 Task: Look for space in Momostenango, Guatemala from 8th August, 2023 to 15th August, 2023 for 9 adults in price range Rs.10000 to Rs.14000. Place can be shared room with 5 bedrooms having 9 beds and 5 bathrooms. Property type can be house, flat, guest house. Amenities needed are: wifi, TV, free parkinig on premises, gym, breakfast. Booking option can be shelf check-in. Required host language is English.
Action: Mouse moved to (422, 87)
Screenshot: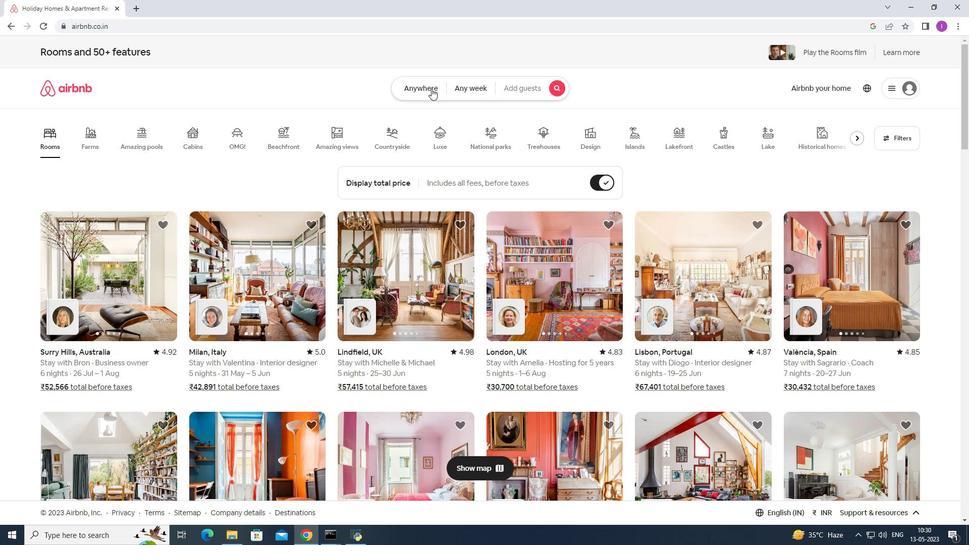 
Action: Mouse pressed left at (422, 87)
Screenshot: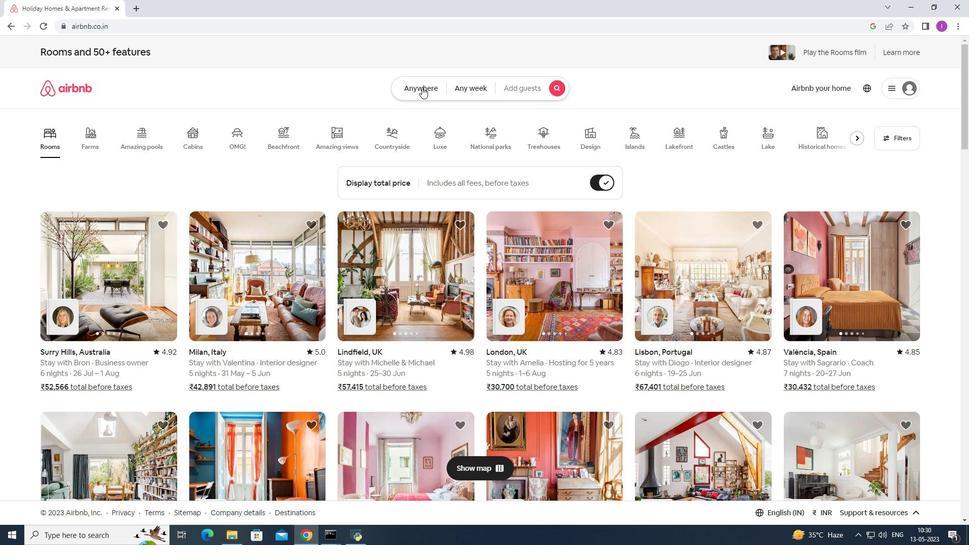 
Action: Mouse moved to (373, 126)
Screenshot: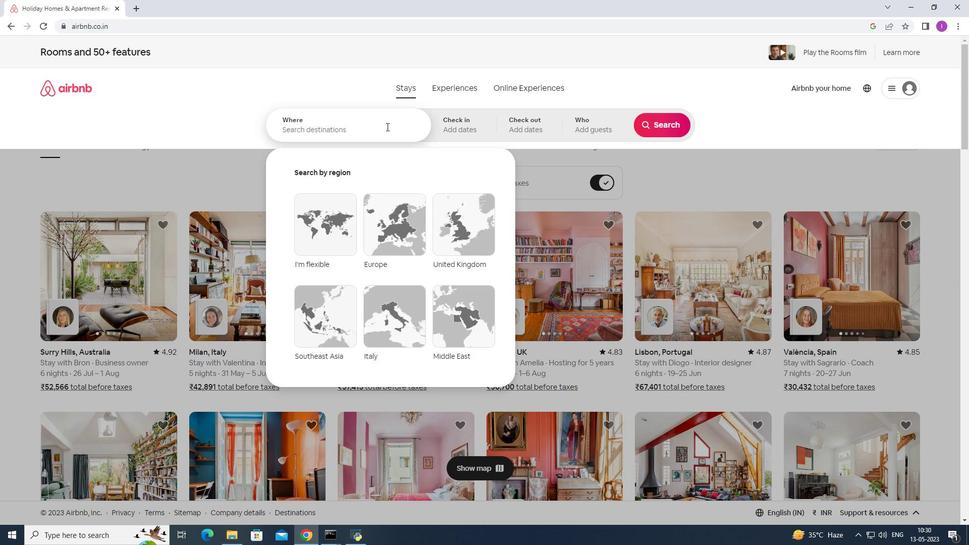 
Action: Mouse pressed left at (373, 126)
Screenshot: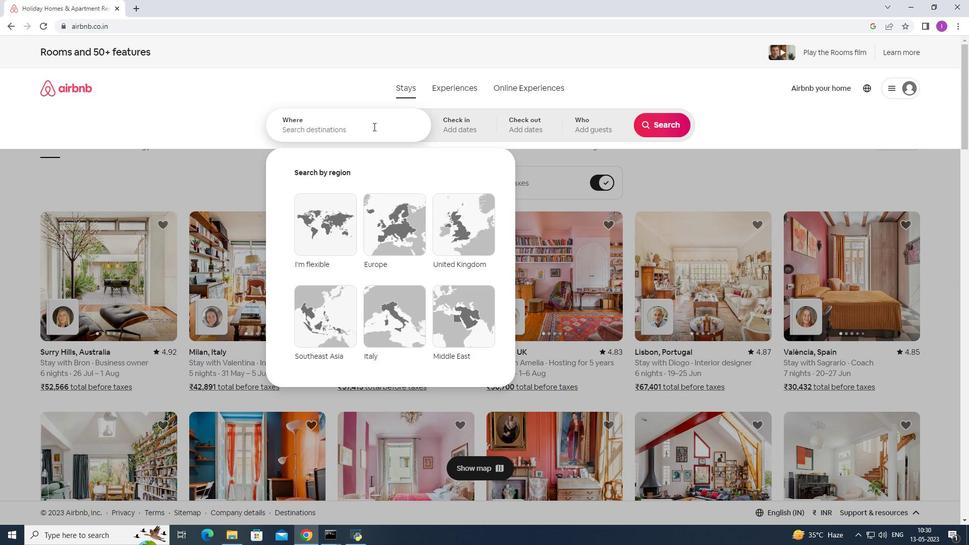 
Action: Key pressed <Key.shift>Momoste
Screenshot: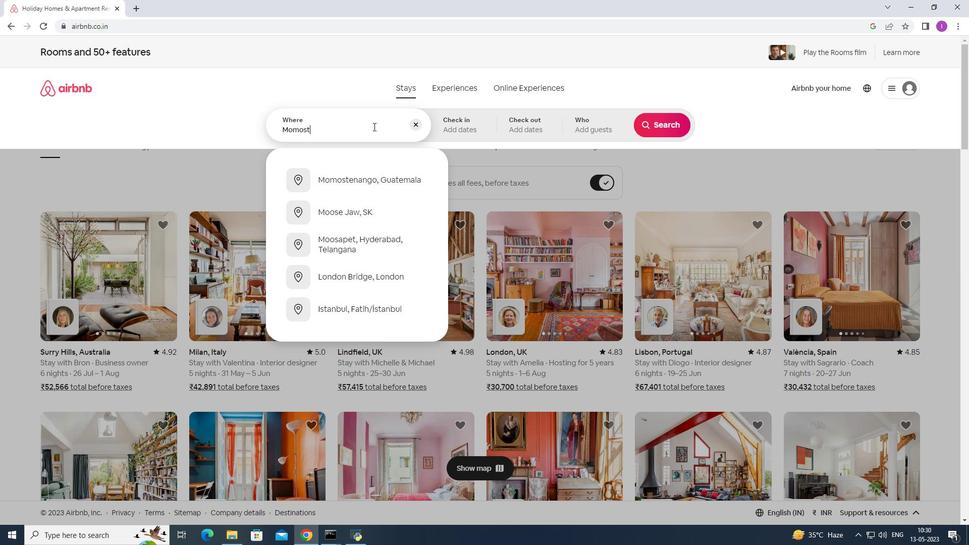 
Action: Mouse moved to (373, 126)
Screenshot: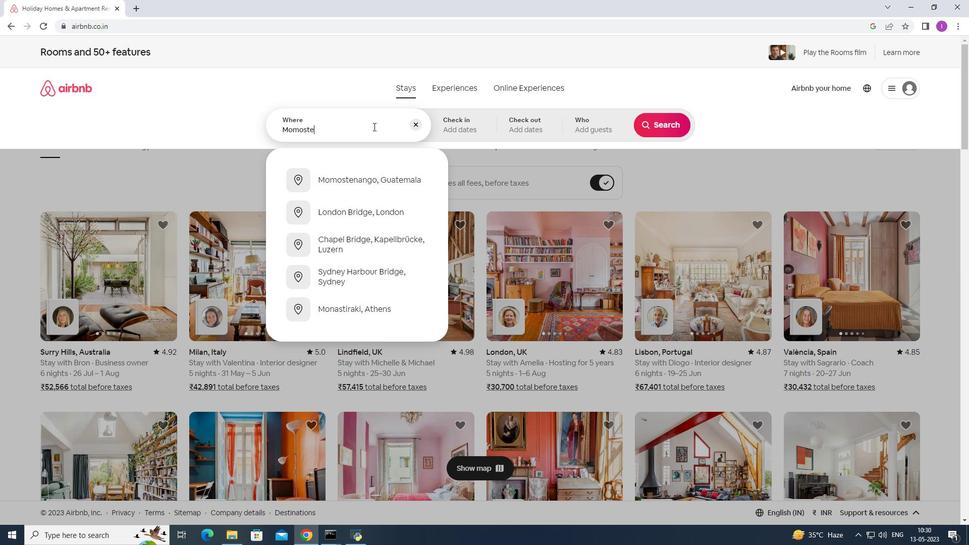 
Action: Key pressed nango
Screenshot: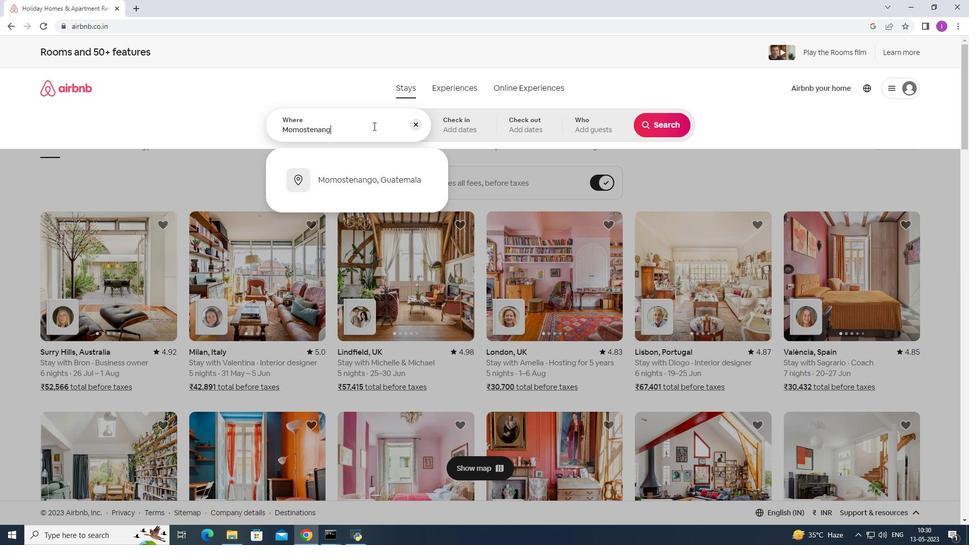 
Action: Mouse moved to (396, 185)
Screenshot: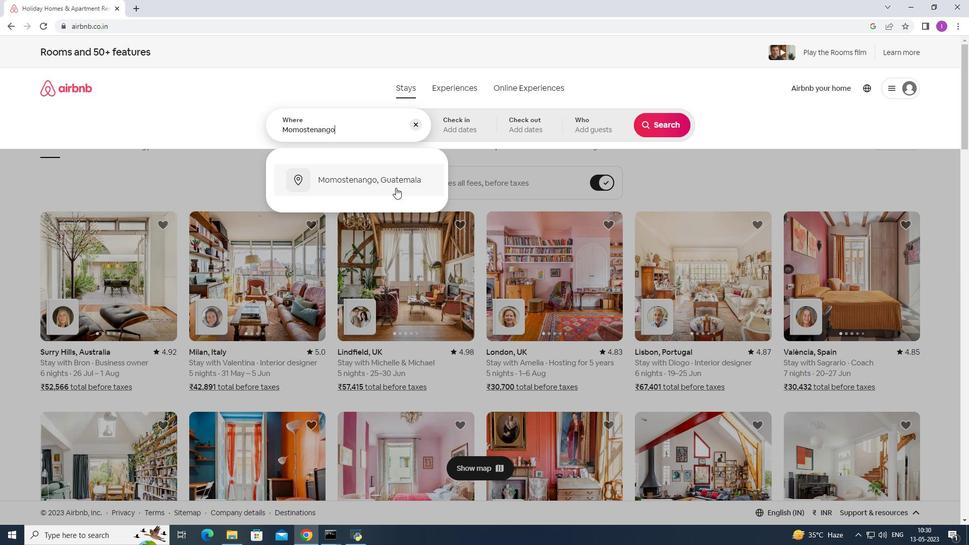 
Action: Mouse pressed left at (396, 185)
Screenshot: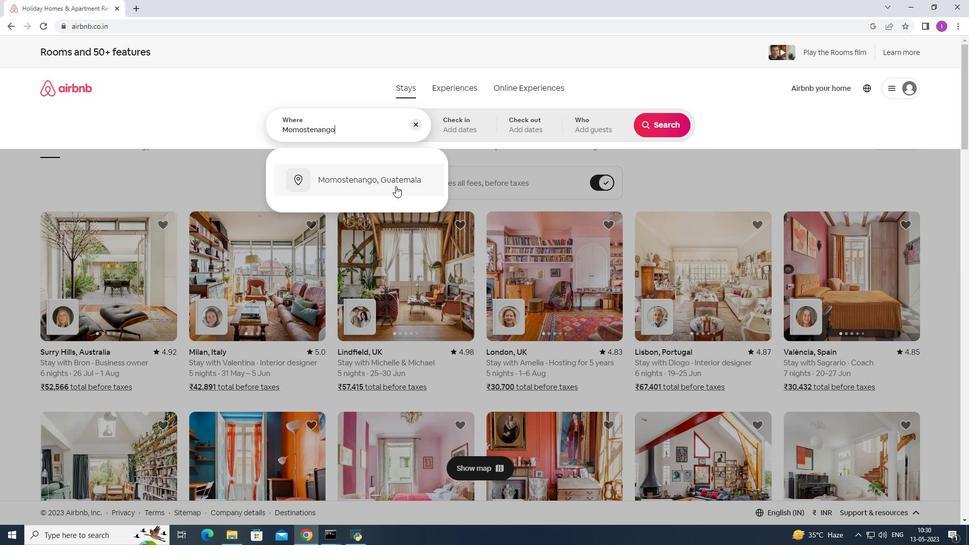 
Action: Mouse moved to (655, 207)
Screenshot: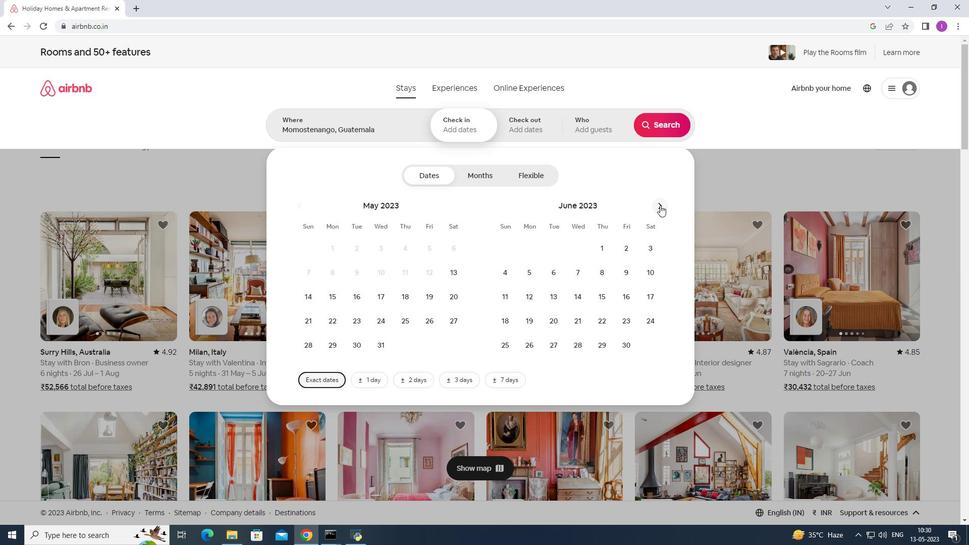 
Action: Mouse pressed left at (655, 207)
Screenshot: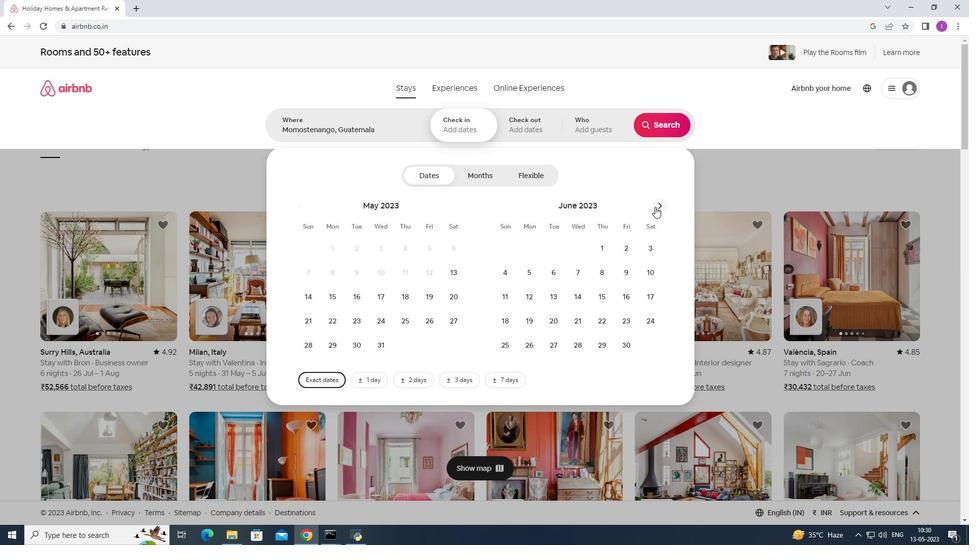 
Action: Mouse pressed left at (655, 207)
Screenshot: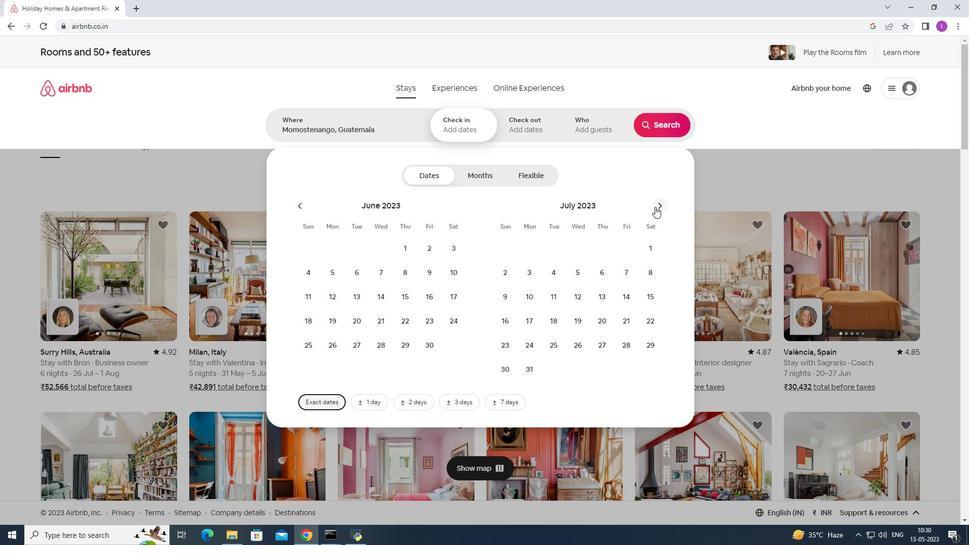 
Action: Mouse moved to (559, 273)
Screenshot: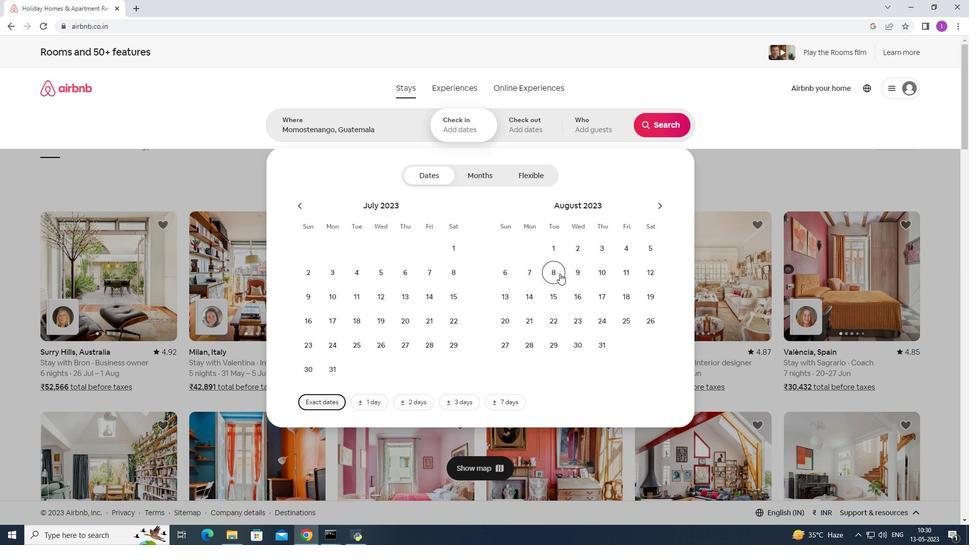 
Action: Mouse pressed left at (559, 273)
Screenshot: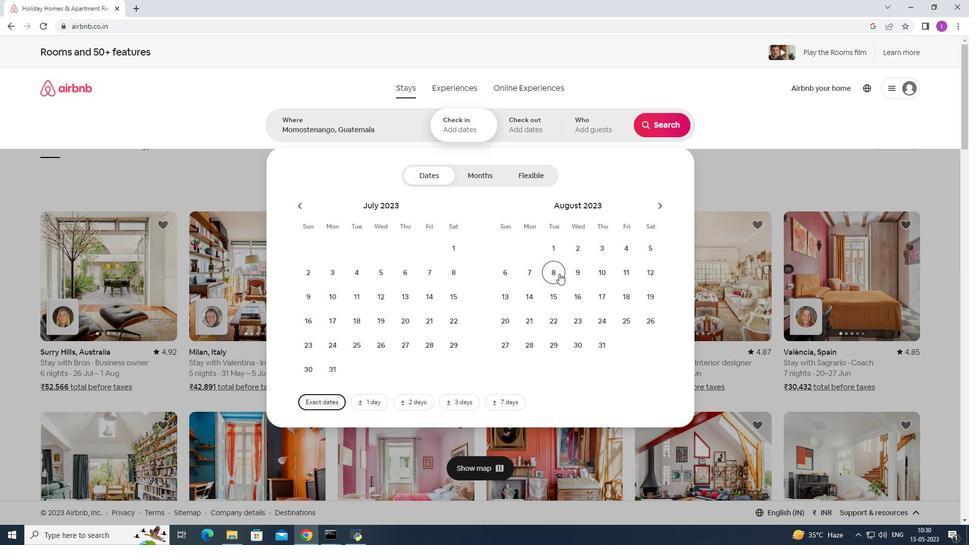 
Action: Mouse moved to (550, 301)
Screenshot: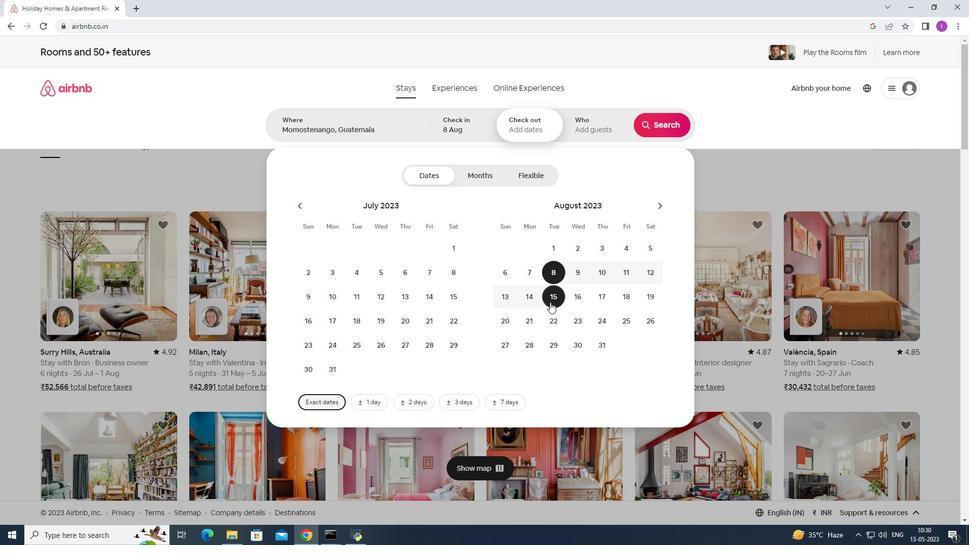 
Action: Mouse pressed left at (550, 301)
Screenshot: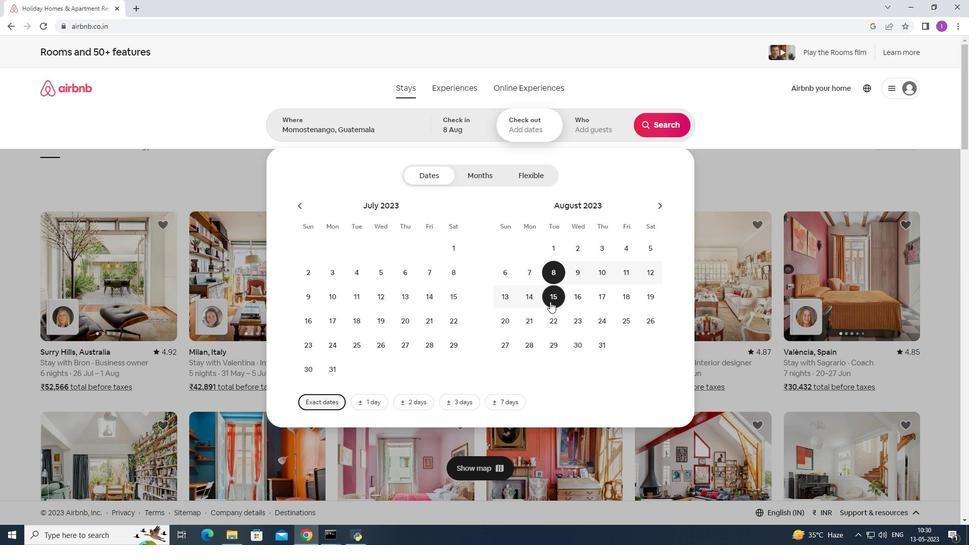 
Action: Mouse moved to (591, 112)
Screenshot: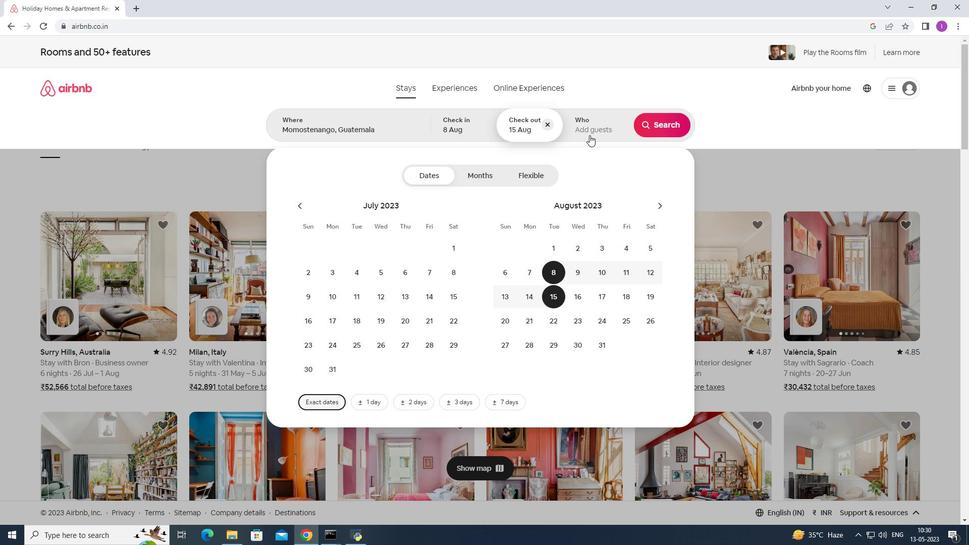 
Action: Mouse pressed left at (591, 112)
Screenshot: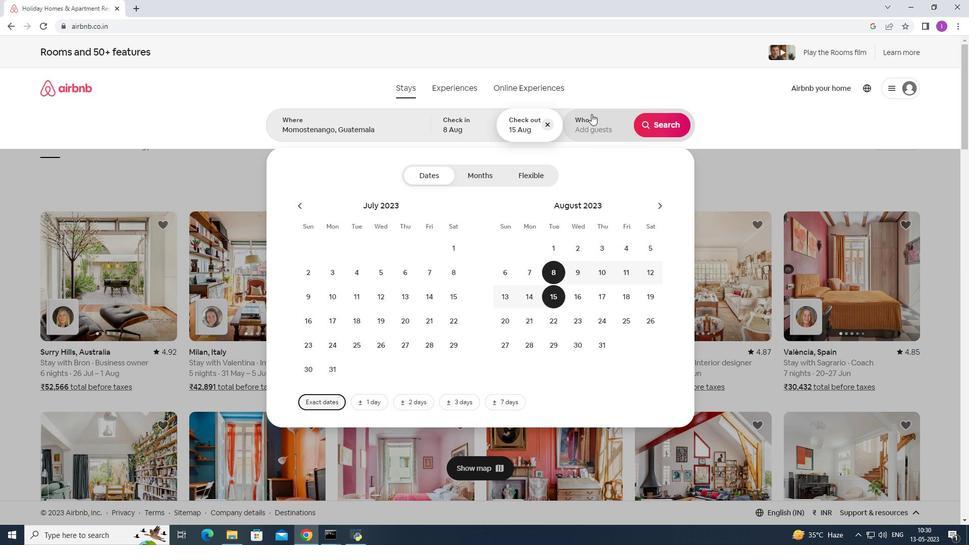 
Action: Mouse moved to (669, 180)
Screenshot: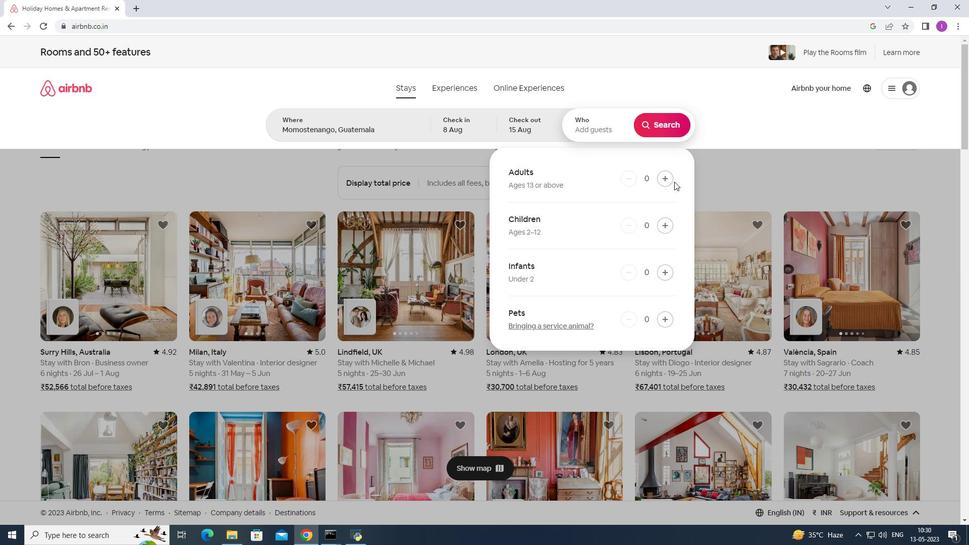 
Action: Mouse pressed left at (669, 180)
Screenshot: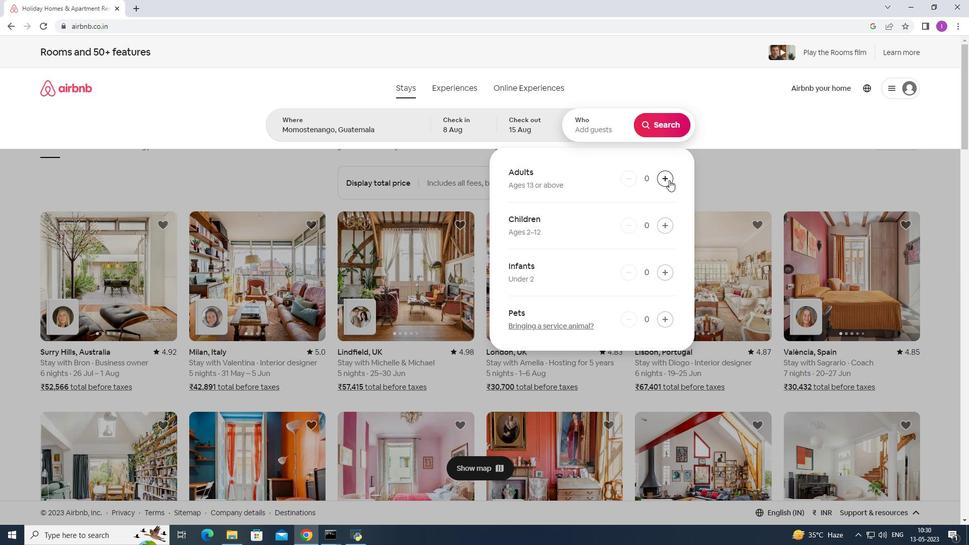 
Action: Mouse pressed left at (669, 180)
Screenshot: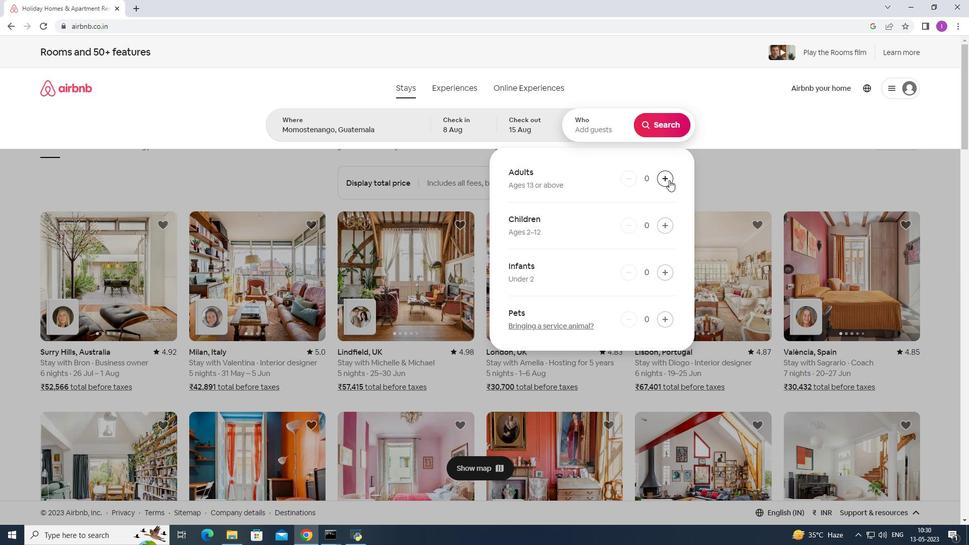 
Action: Mouse pressed left at (669, 180)
Screenshot: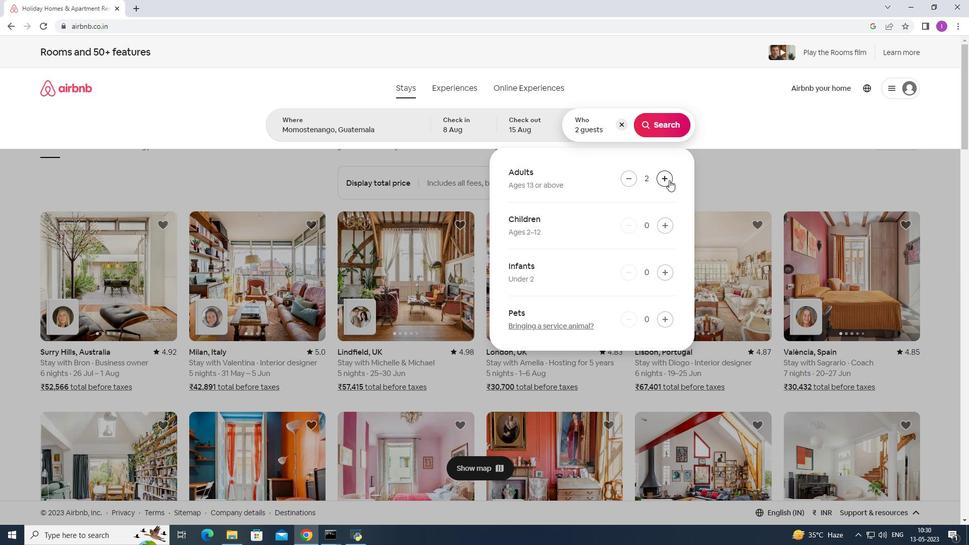 
Action: Mouse pressed left at (669, 180)
Screenshot: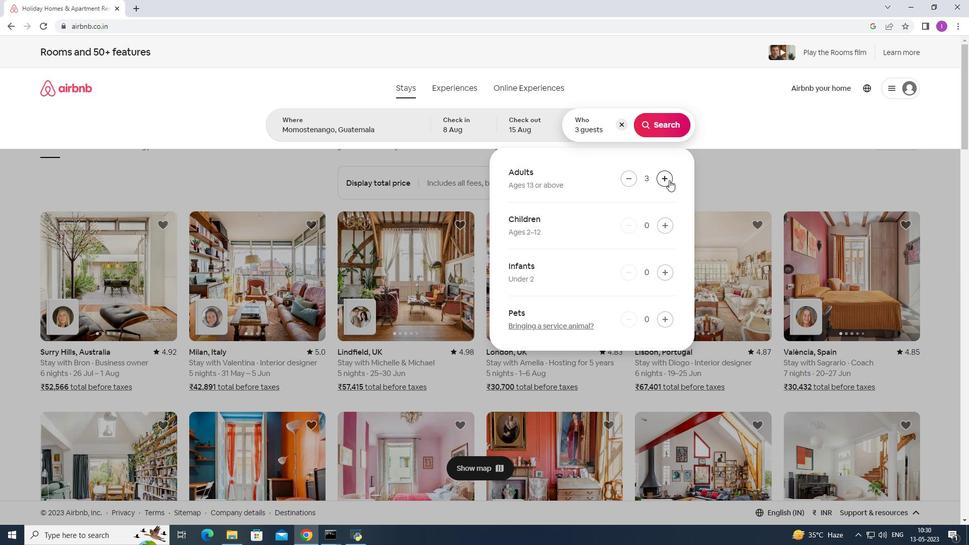 
Action: Mouse pressed left at (669, 180)
Screenshot: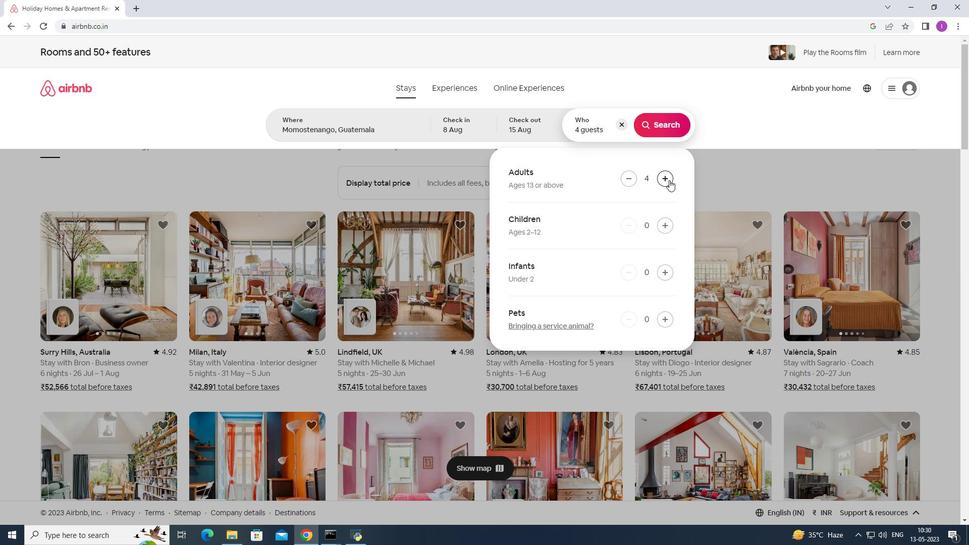 
Action: Mouse pressed left at (669, 180)
Screenshot: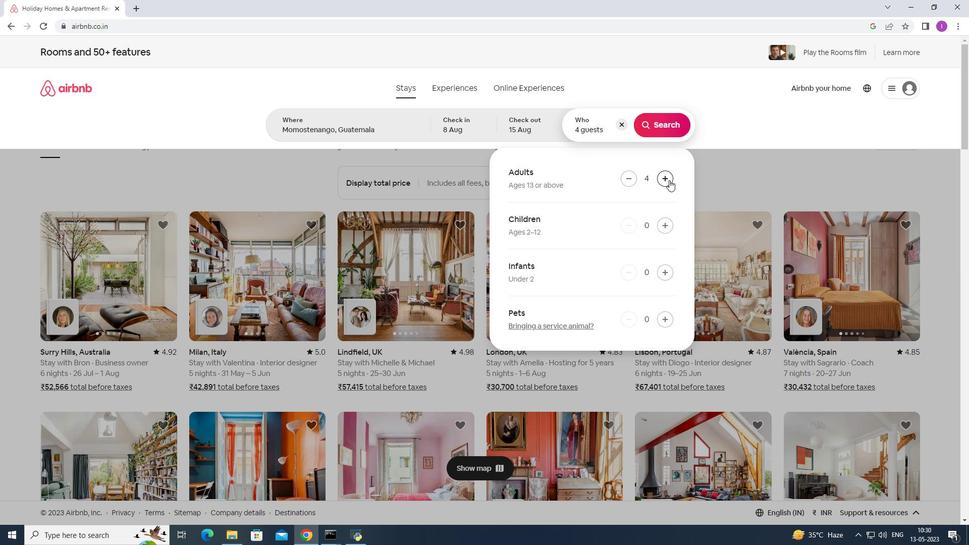 
Action: Mouse pressed left at (669, 180)
Screenshot: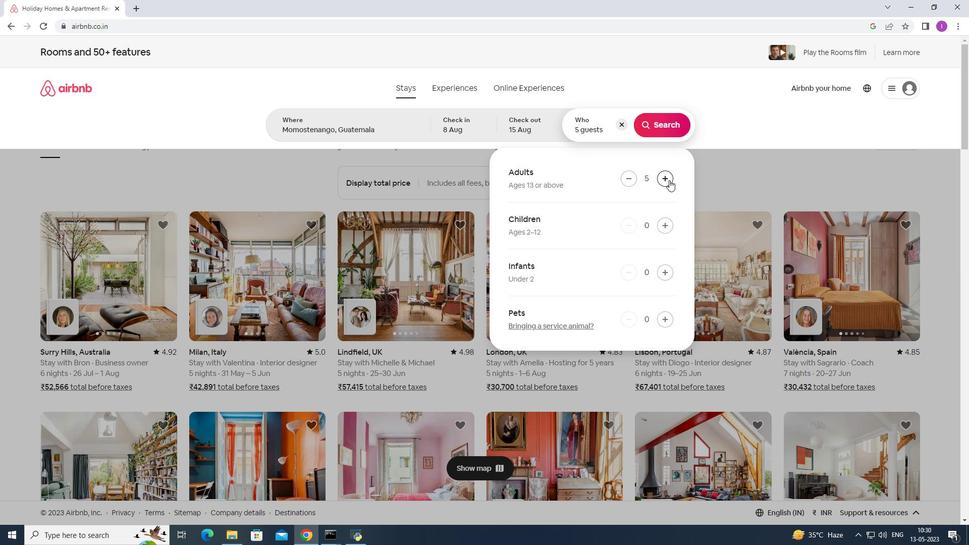 
Action: Mouse pressed left at (669, 180)
Screenshot: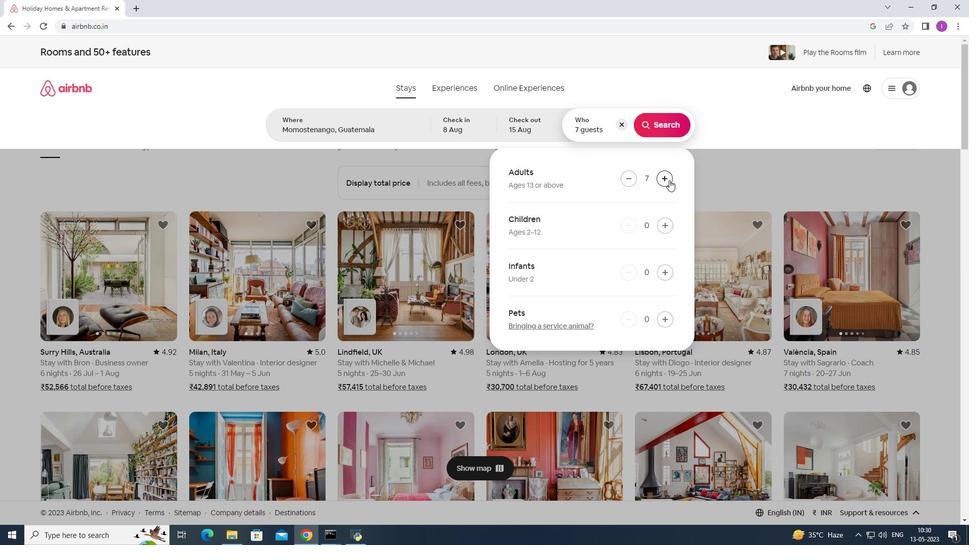 
Action: Mouse pressed left at (669, 180)
Screenshot: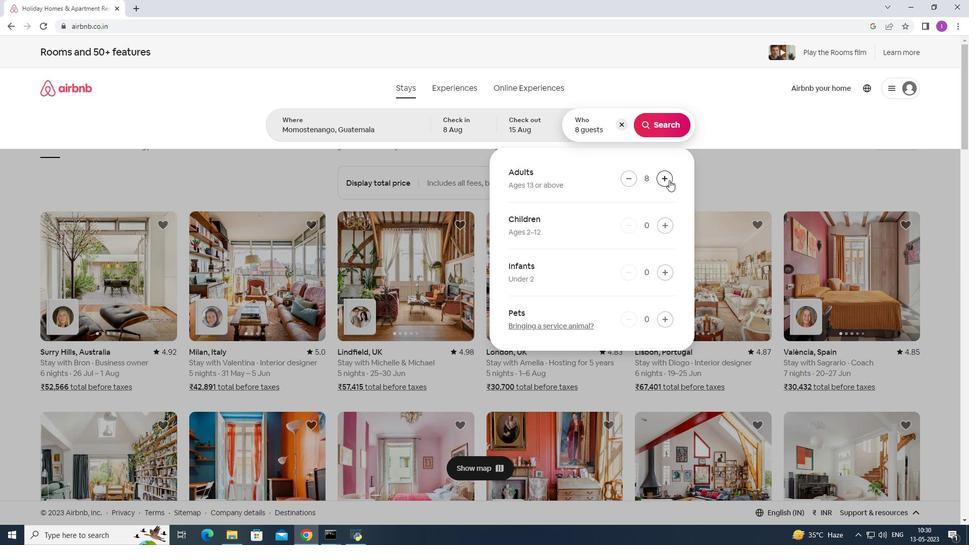 
Action: Mouse moved to (653, 129)
Screenshot: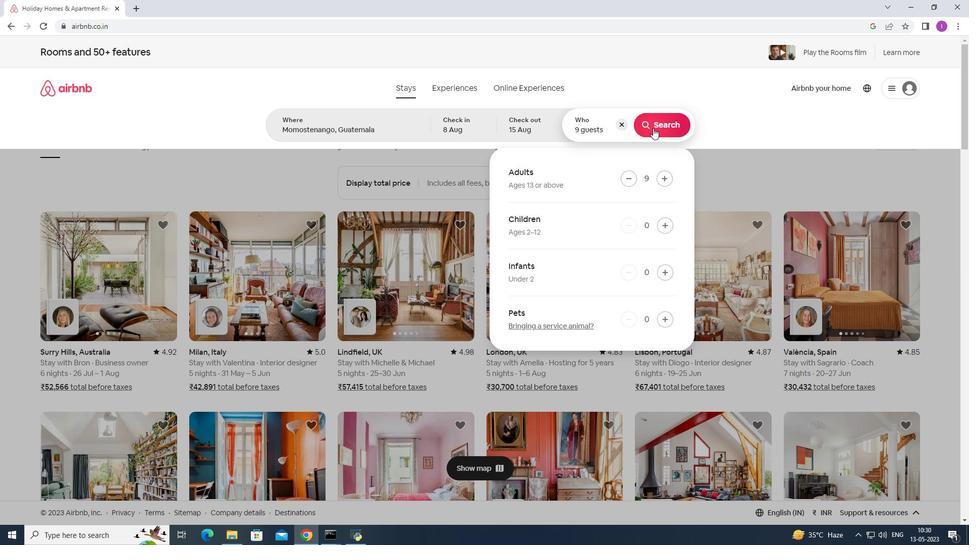 
Action: Mouse pressed left at (653, 129)
Screenshot: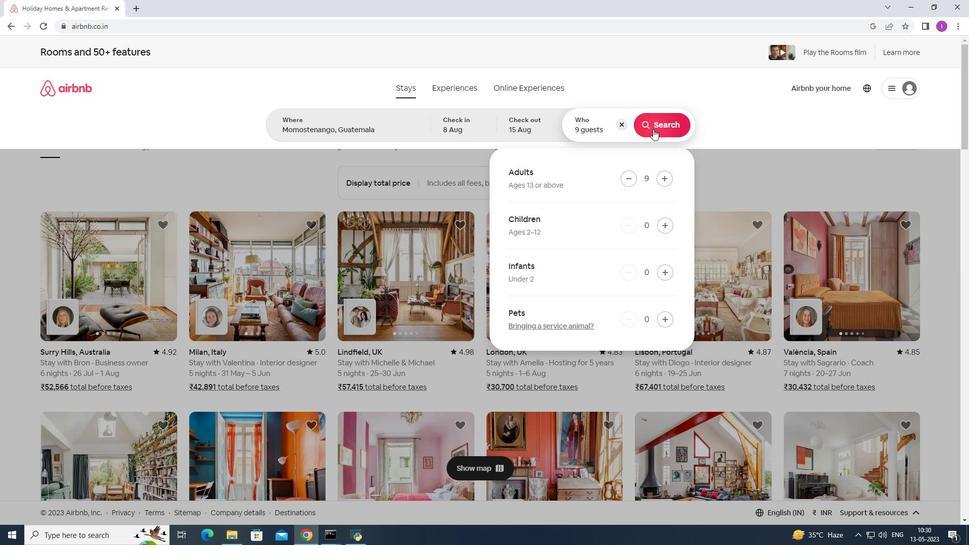 
Action: Mouse moved to (910, 98)
Screenshot: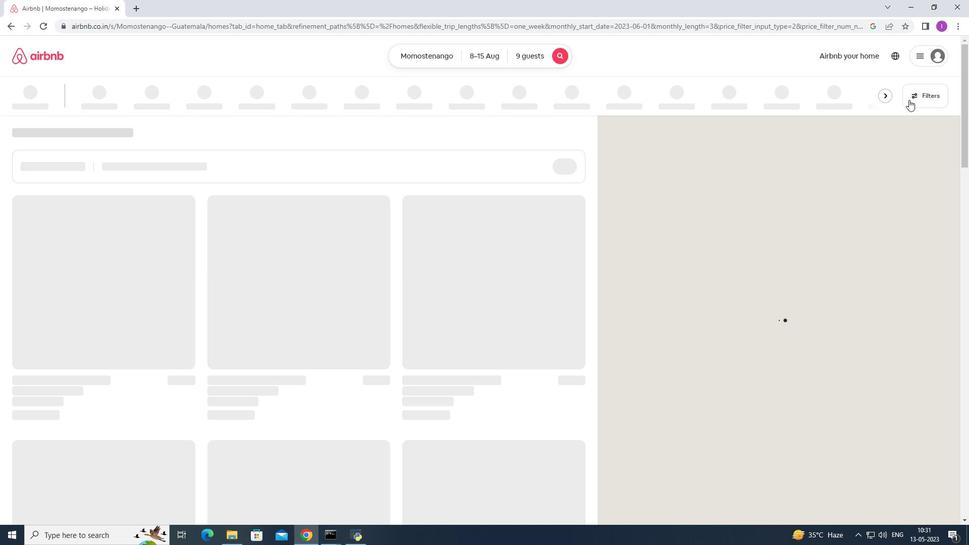 
Action: Mouse pressed left at (910, 98)
Screenshot: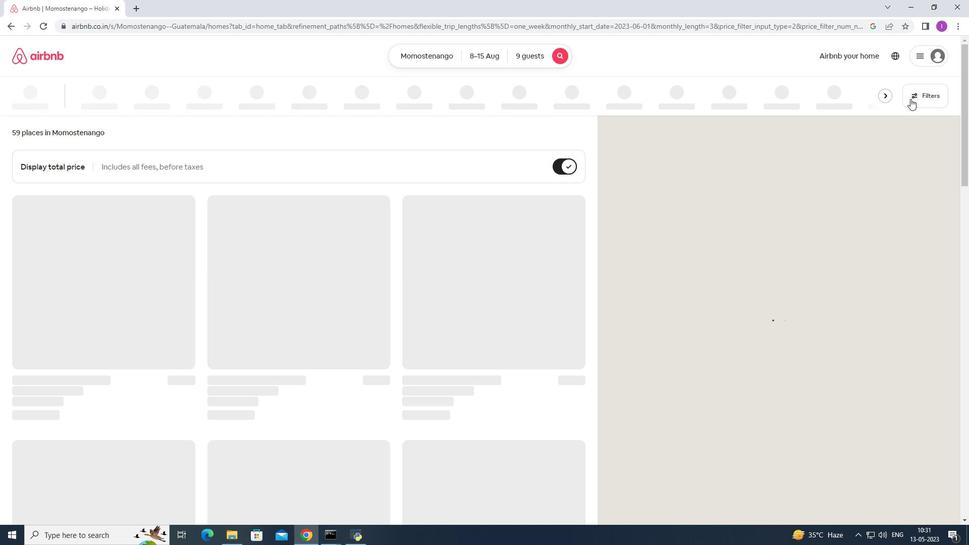 
Action: Mouse moved to (553, 347)
Screenshot: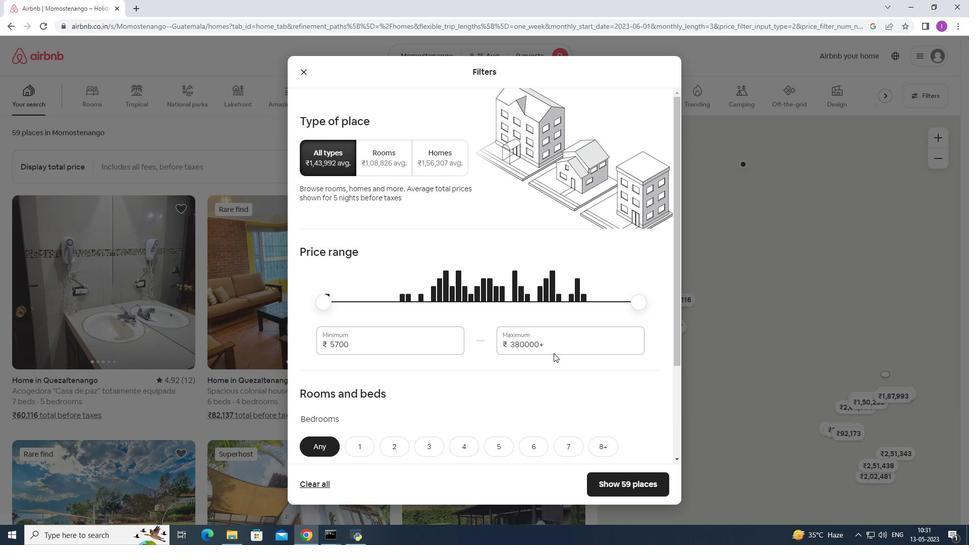 
Action: Mouse pressed left at (553, 347)
Screenshot: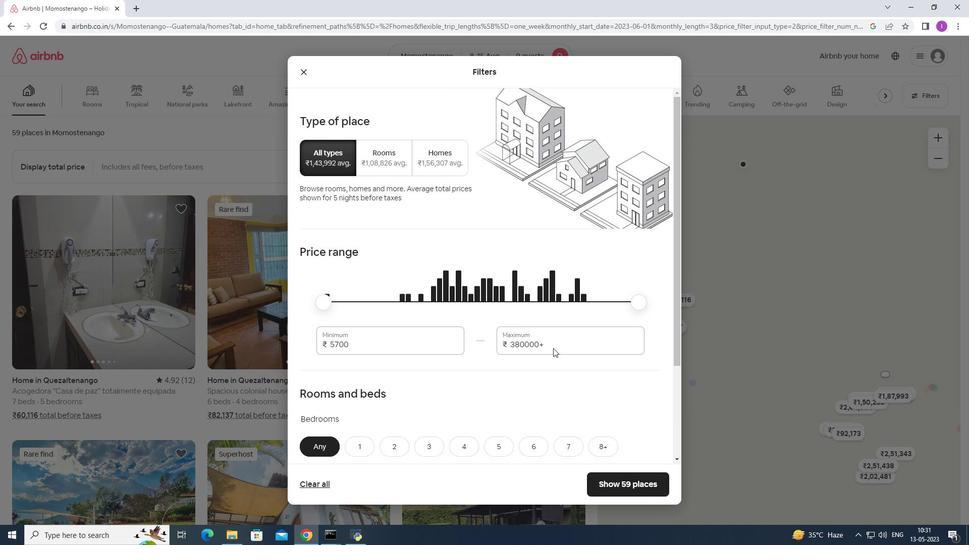 
Action: Mouse moved to (519, 353)
Screenshot: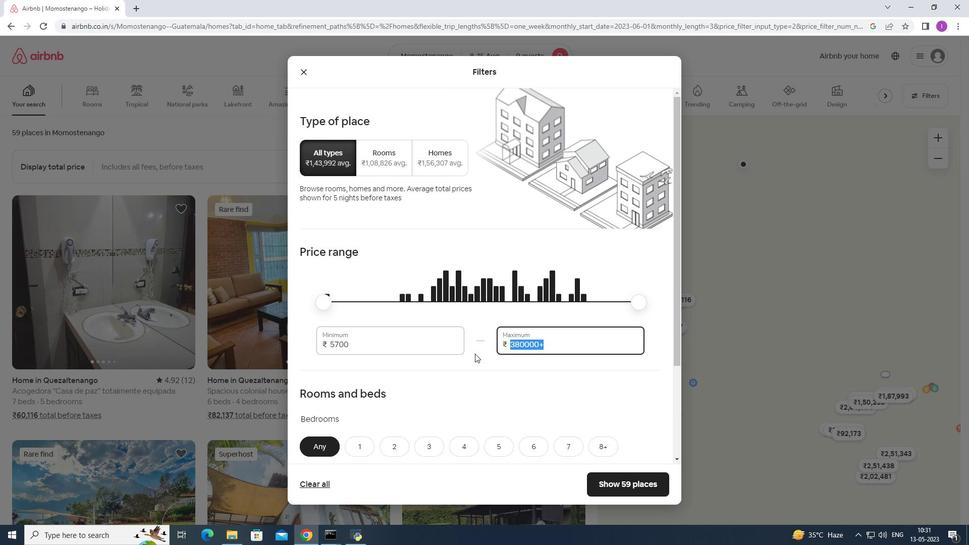 
Action: Key pressed 140
Screenshot: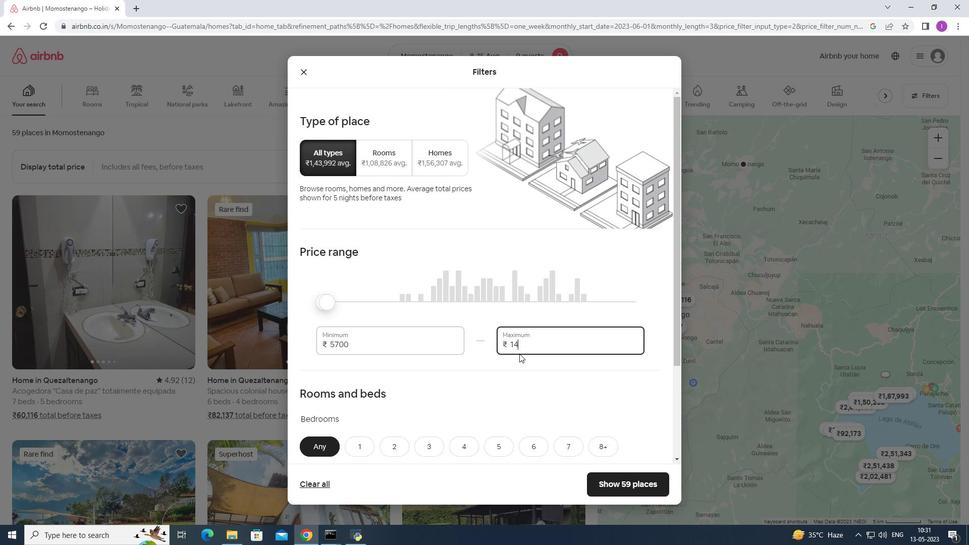 
Action: Mouse moved to (519, 353)
Screenshot: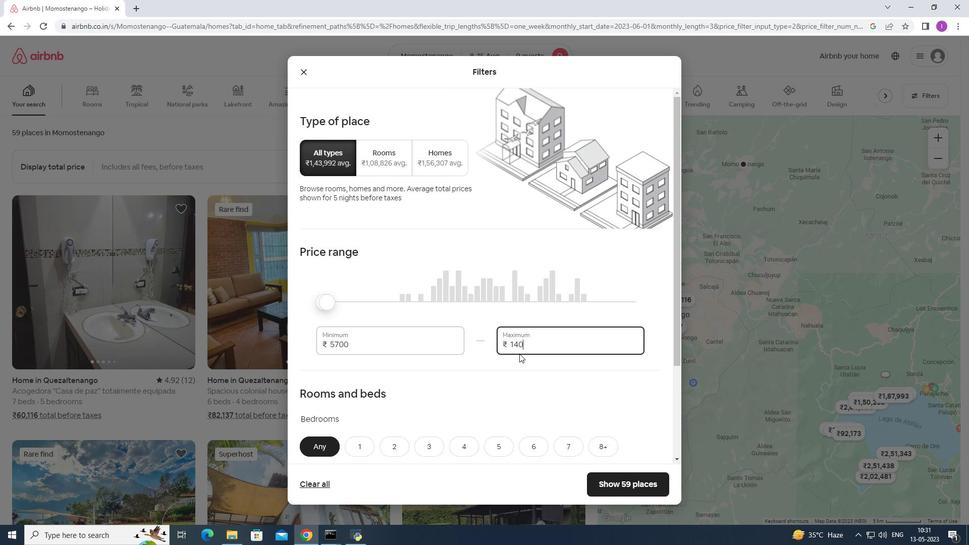 
Action: Key pressed 0
Screenshot: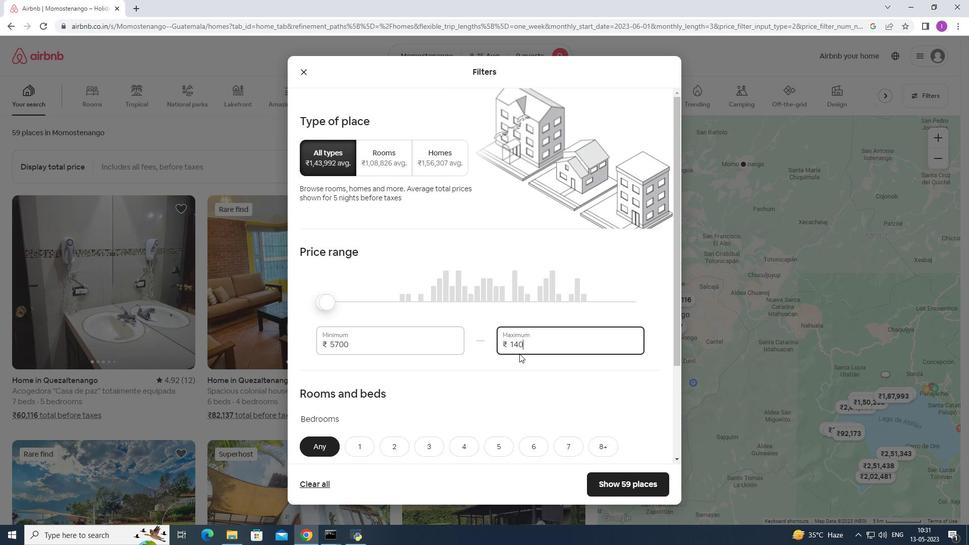 
Action: Mouse moved to (520, 353)
Screenshot: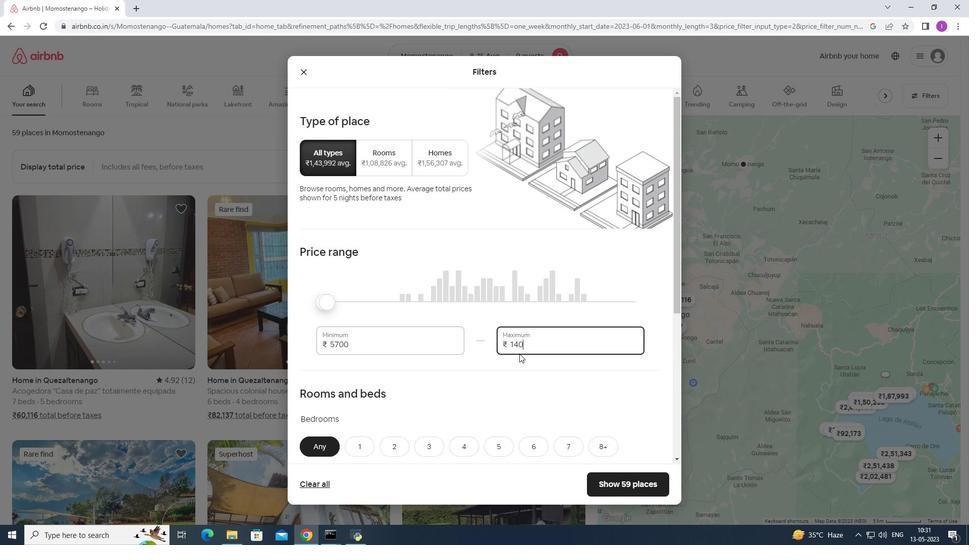 
Action: Key pressed 0
Screenshot: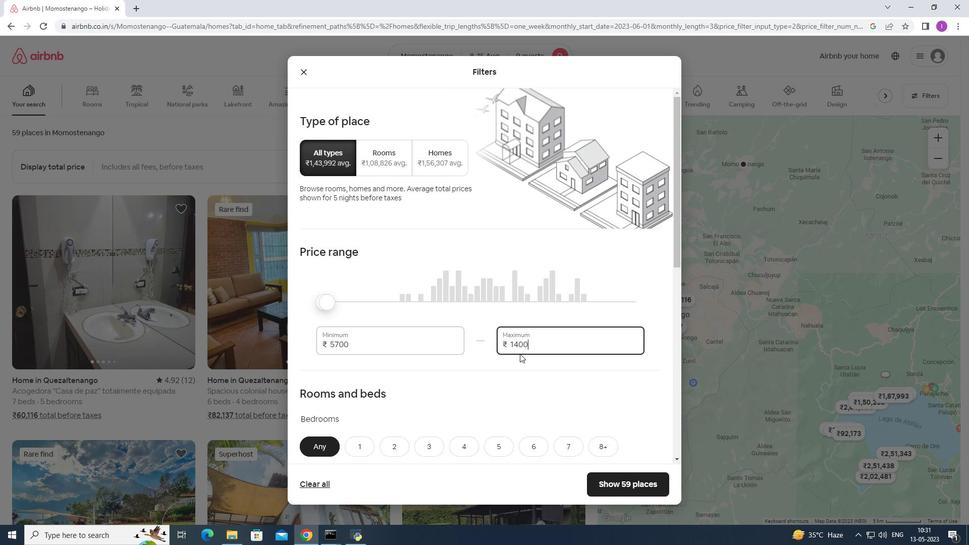 
Action: Mouse moved to (357, 346)
Screenshot: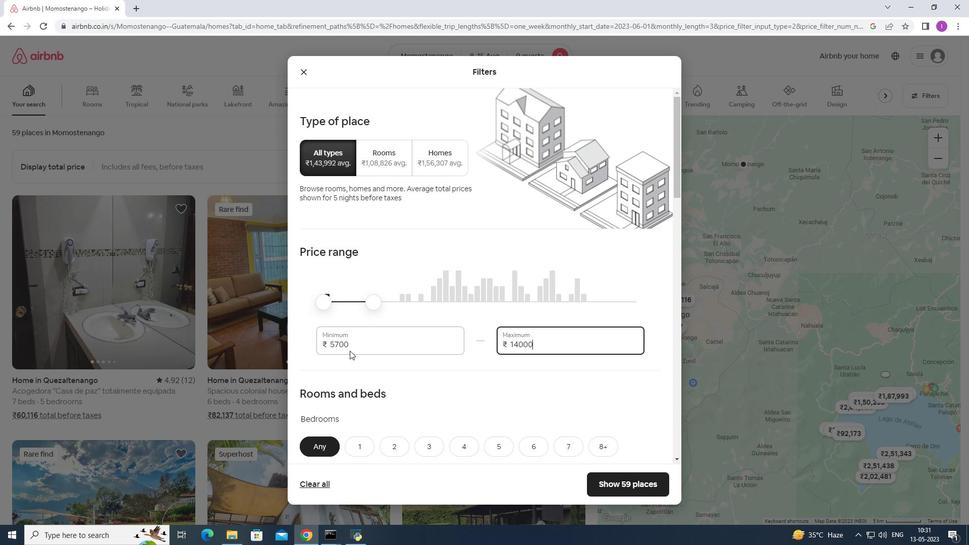 
Action: Mouse pressed left at (357, 346)
Screenshot: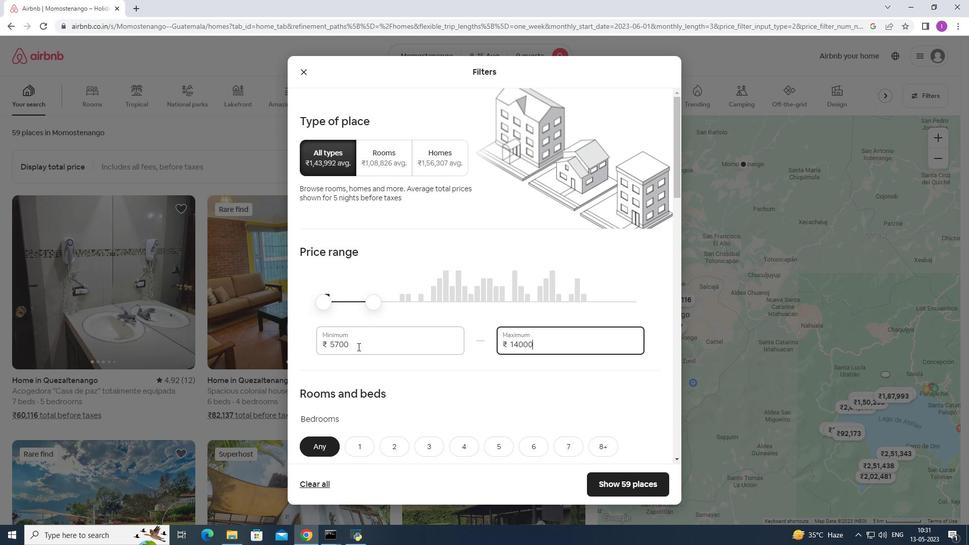 
Action: Mouse moved to (374, 364)
Screenshot: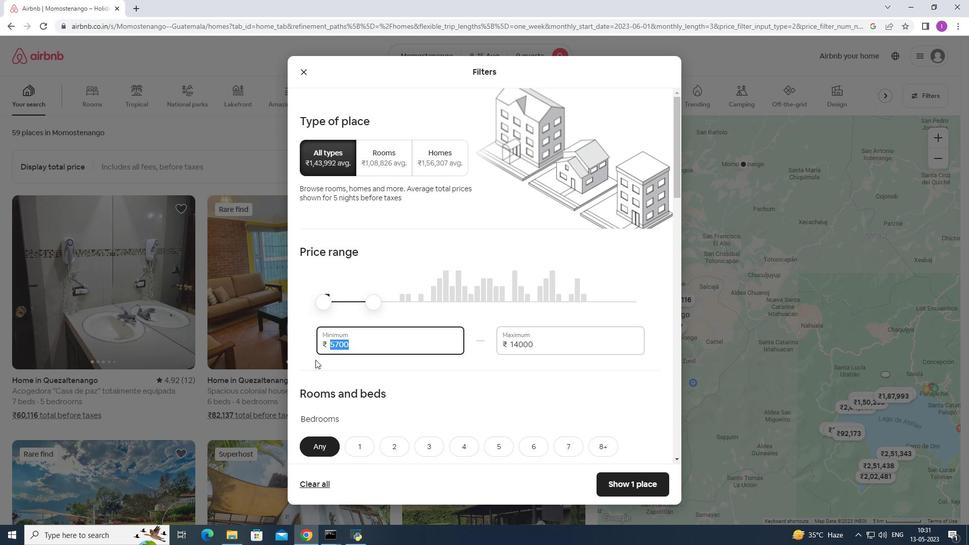 
Action: Key pressed 10000
Screenshot: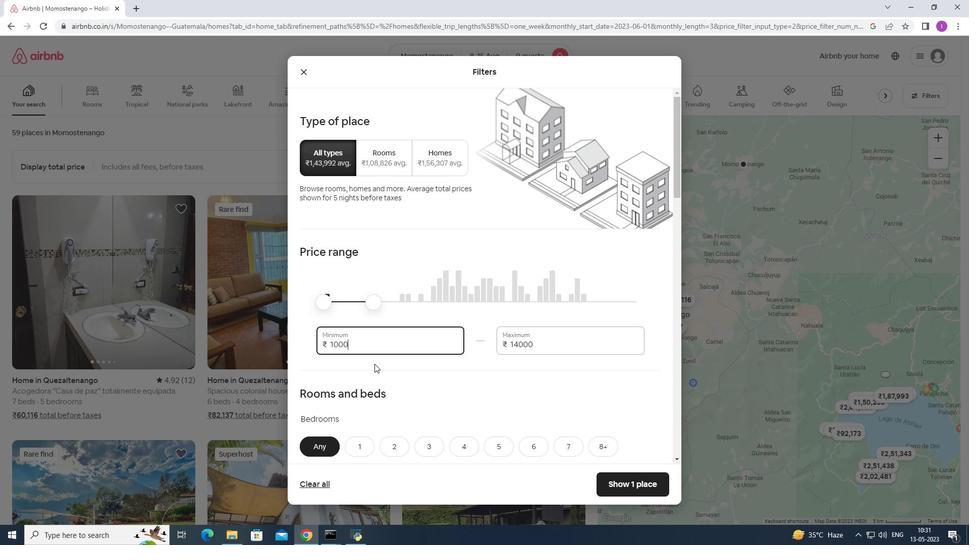 
Action: Mouse moved to (436, 409)
Screenshot: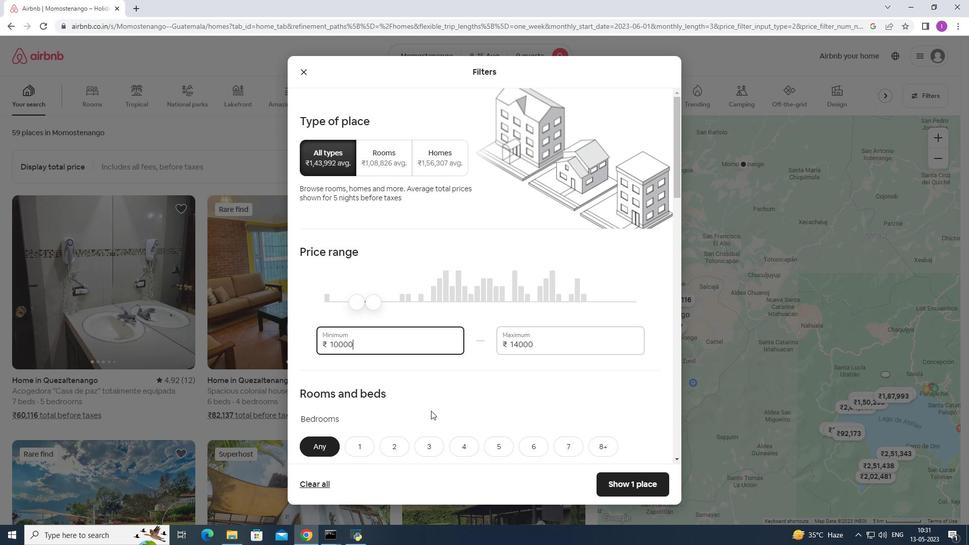 
Action: Mouse scrolled (436, 408) with delta (0, 0)
Screenshot: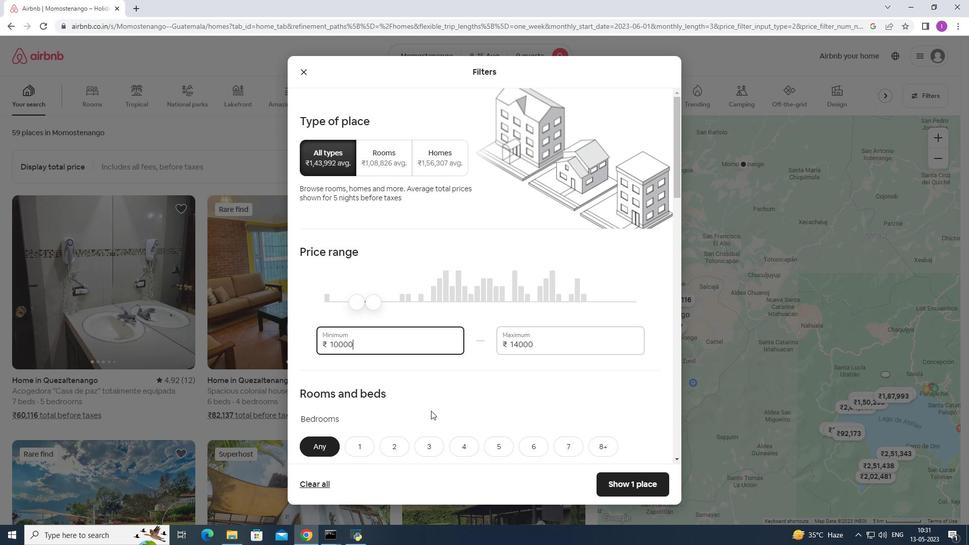 
Action: Mouse moved to (437, 409)
Screenshot: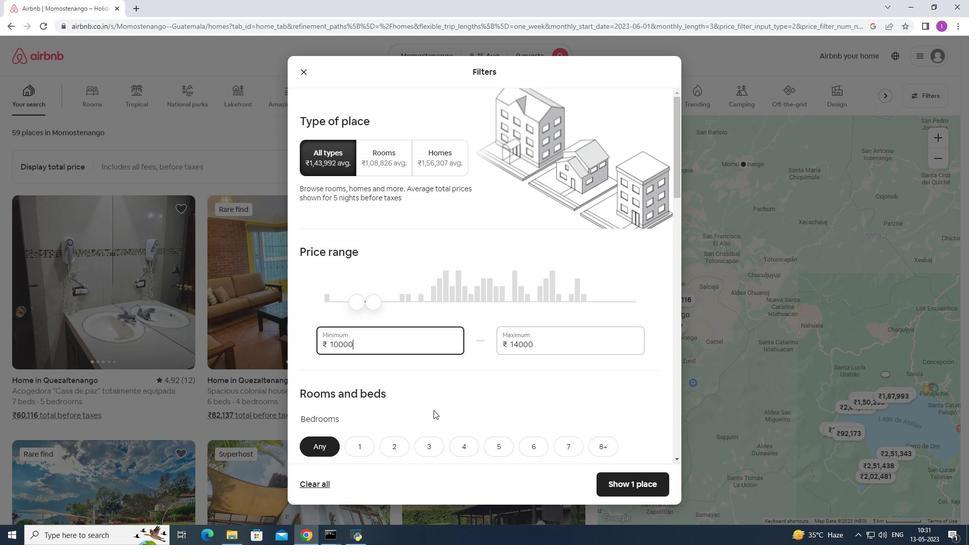 
Action: Mouse scrolled (437, 408) with delta (0, 0)
Screenshot: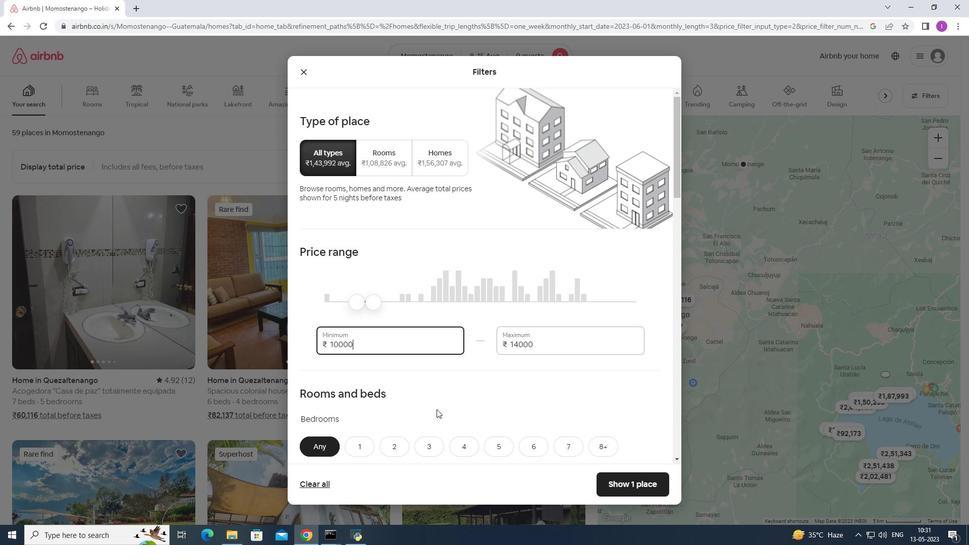 
Action: Mouse moved to (492, 350)
Screenshot: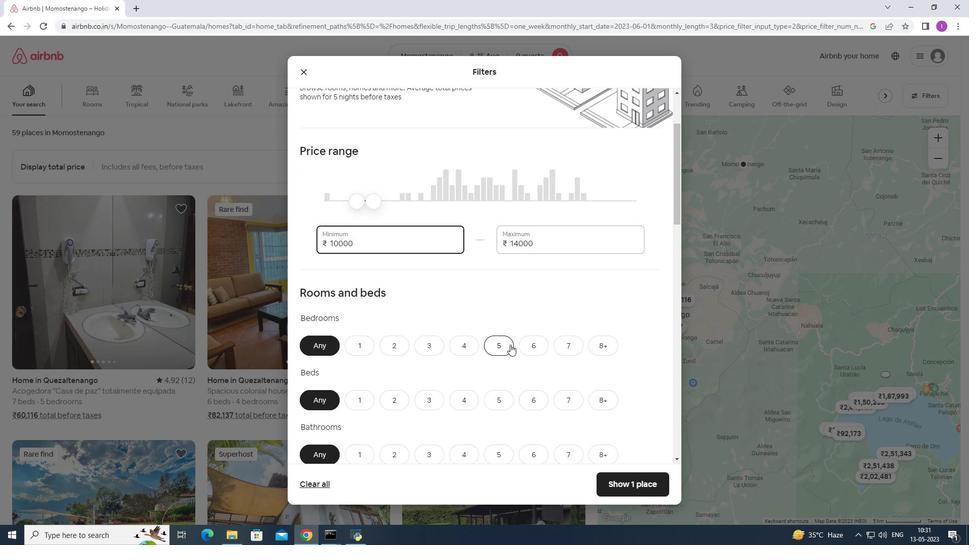 
Action: Mouse pressed left at (492, 350)
Screenshot: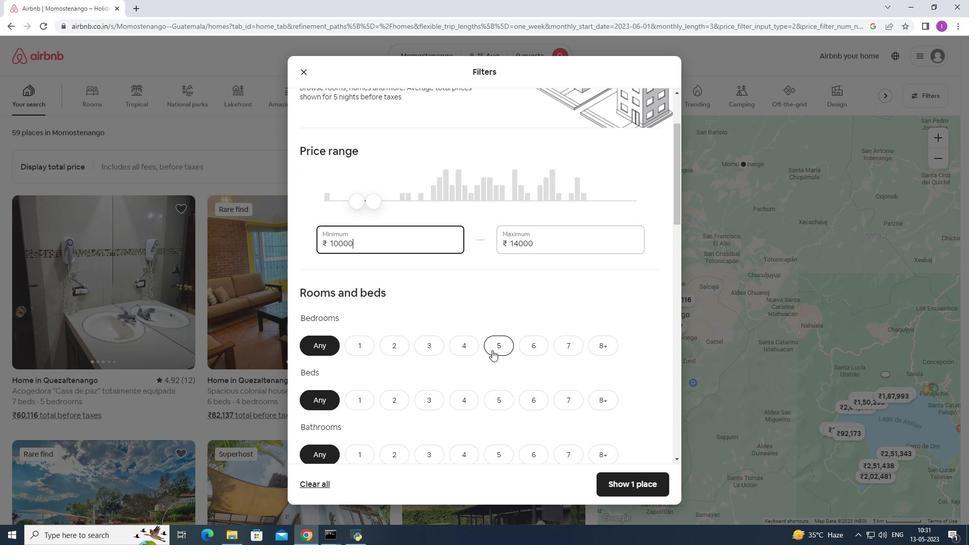 
Action: Mouse moved to (600, 402)
Screenshot: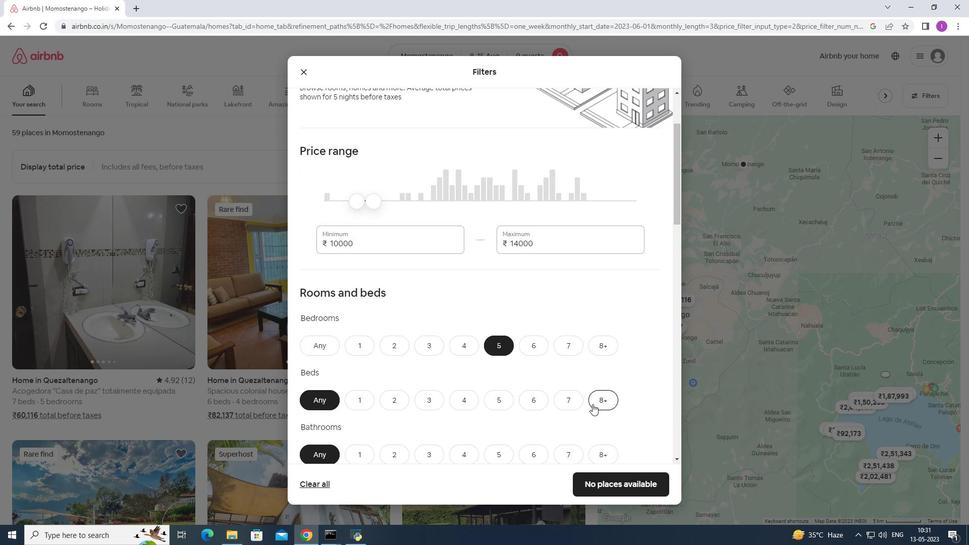 
Action: Mouse pressed left at (600, 402)
Screenshot: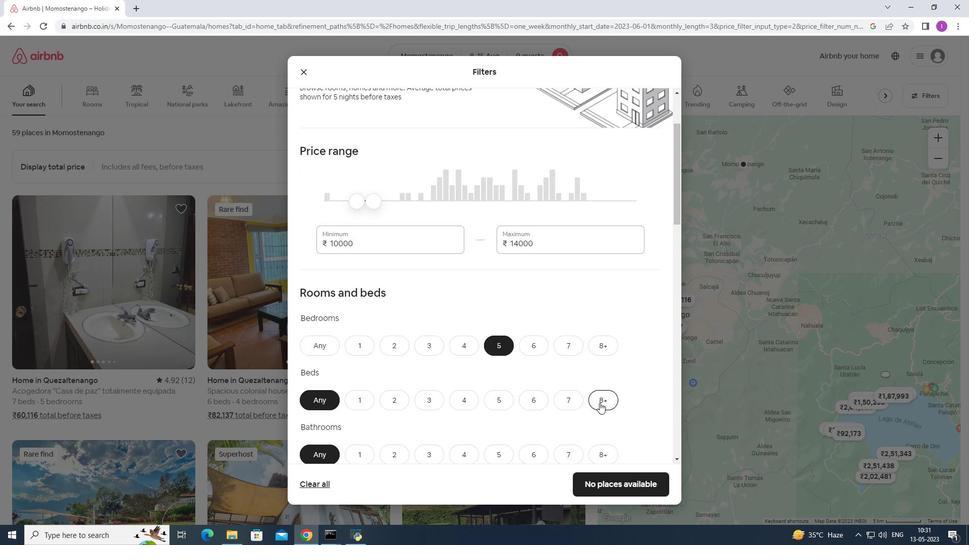 
Action: Mouse moved to (563, 430)
Screenshot: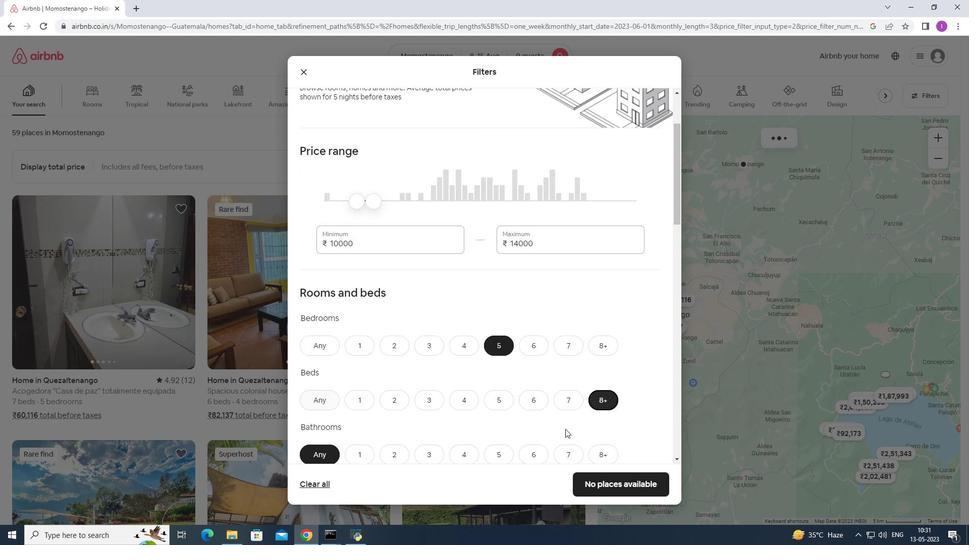 
Action: Mouse scrolled (563, 430) with delta (0, 0)
Screenshot: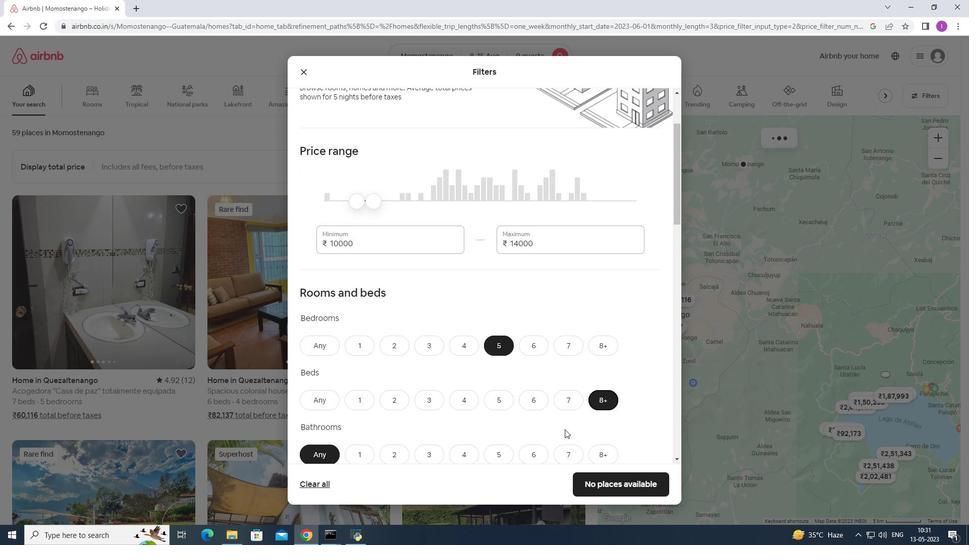 
Action: Mouse moved to (562, 430)
Screenshot: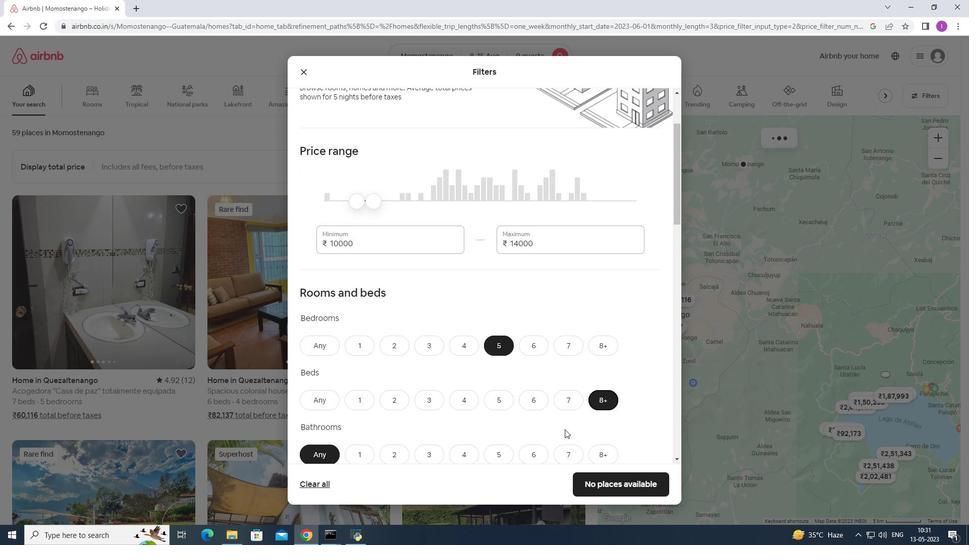 
Action: Mouse scrolled (562, 430) with delta (0, 0)
Screenshot: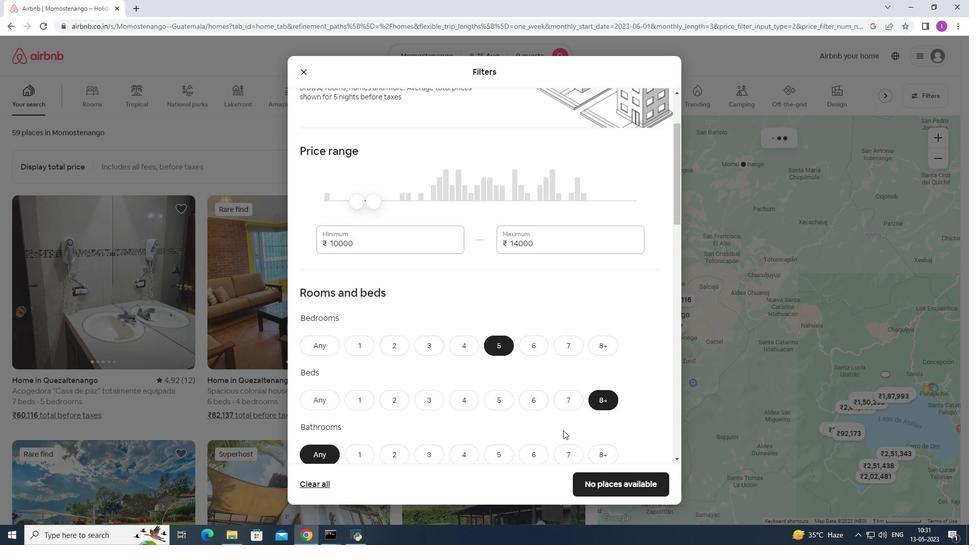 
Action: Mouse moved to (505, 357)
Screenshot: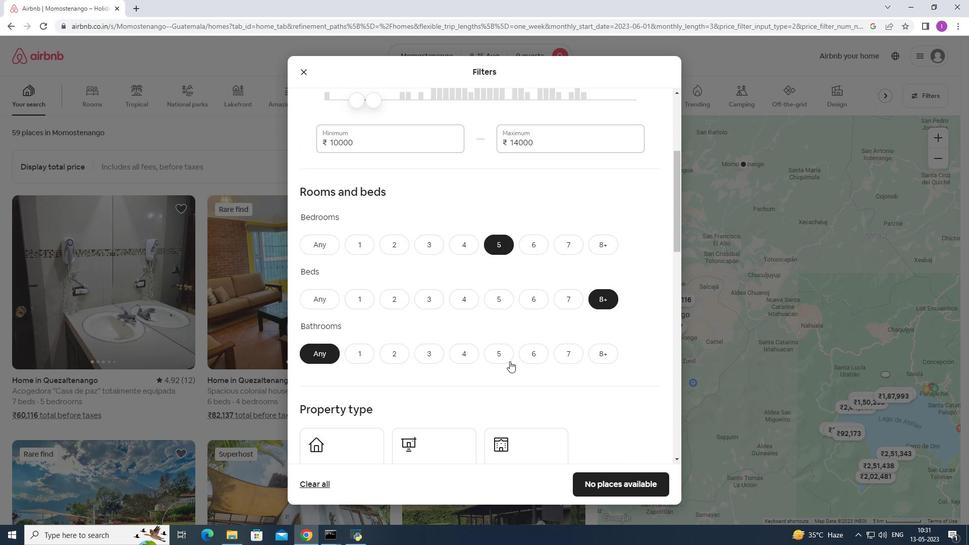 
Action: Mouse pressed left at (505, 357)
Screenshot: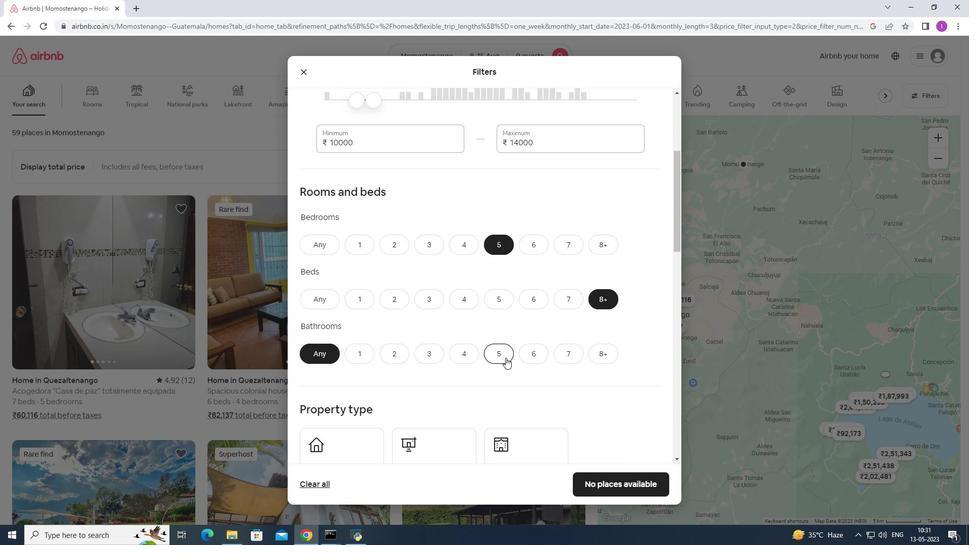 
Action: Mouse moved to (470, 395)
Screenshot: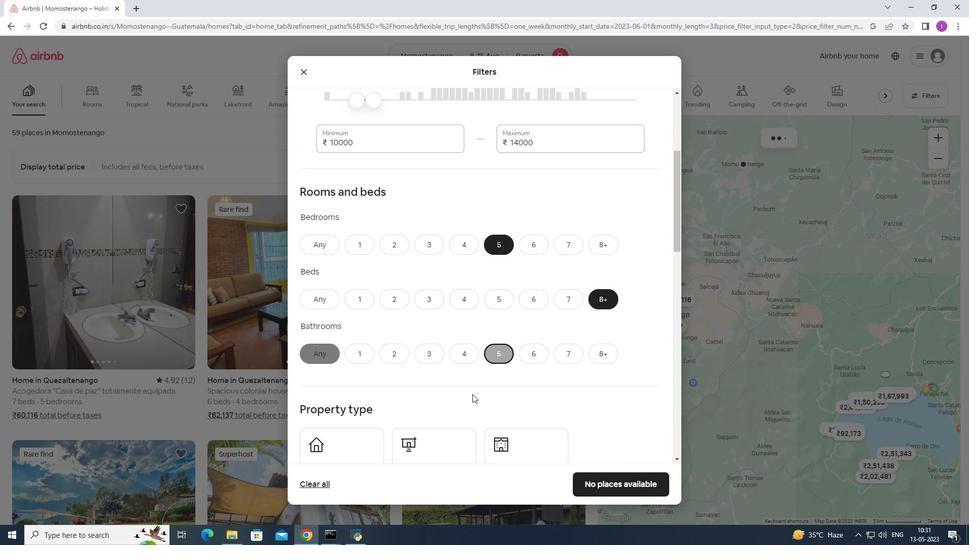
Action: Mouse scrolled (470, 394) with delta (0, 0)
Screenshot: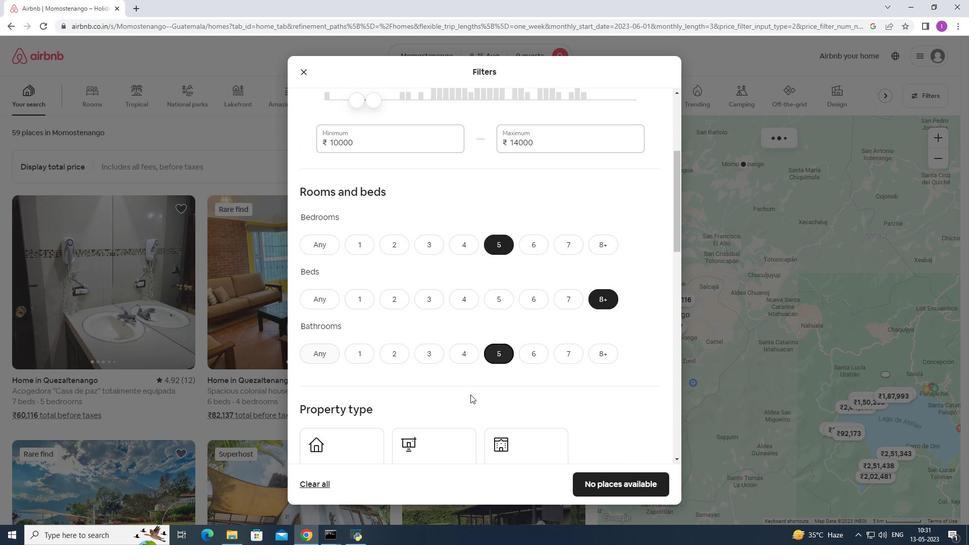 
Action: Mouse scrolled (470, 394) with delta (0, 0)
Screenshot: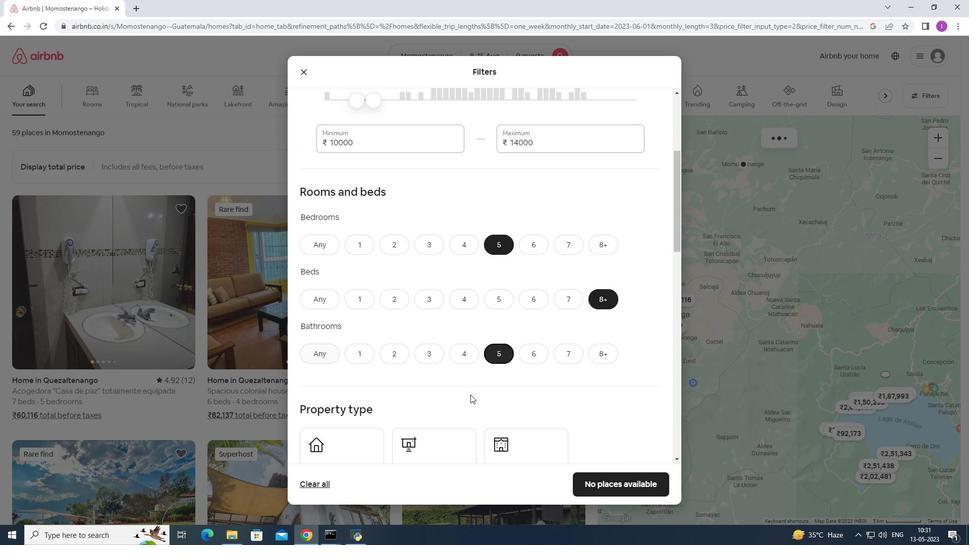 
Action: Mouse moved to (366, 370)
Screenshot: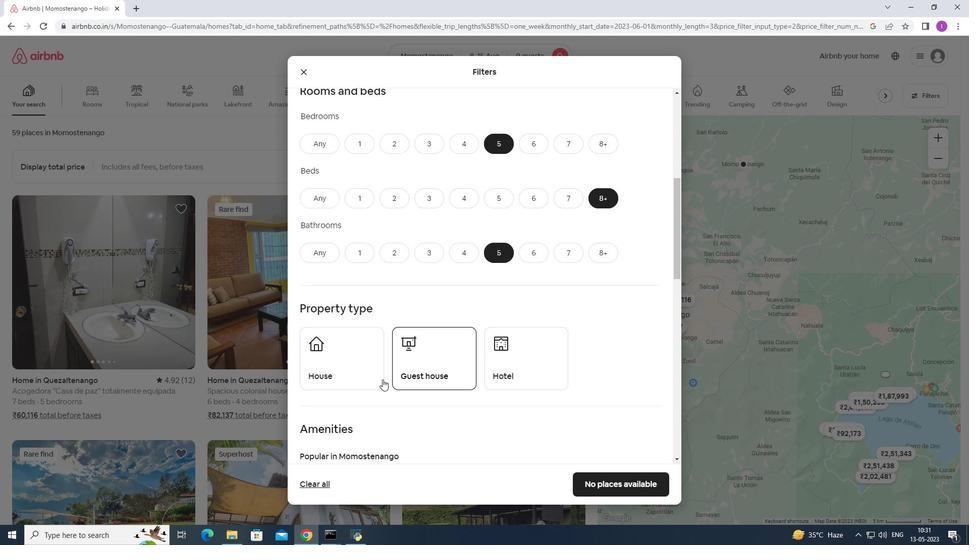 
Action: Mouse pressed left at (366, 370)
Screenshot: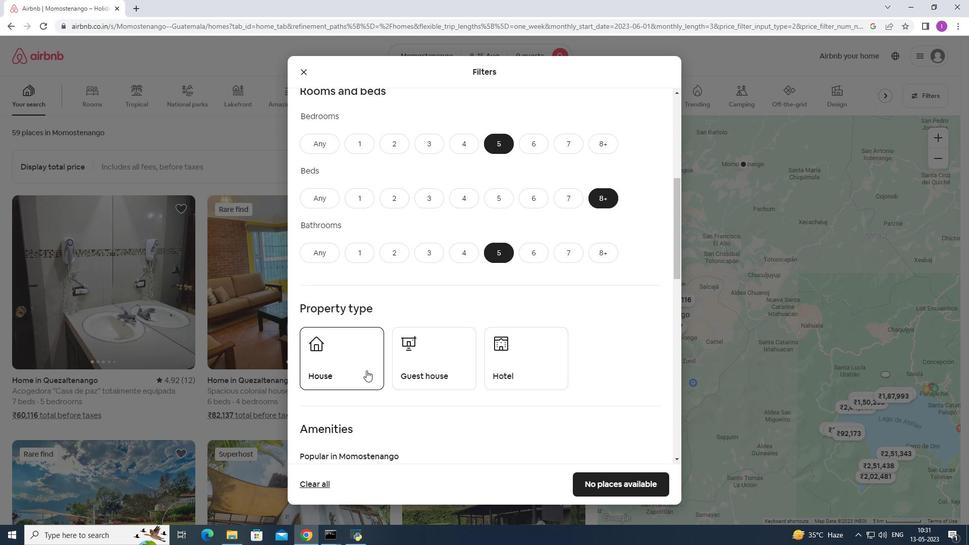 
Action: Mouse moved to (419, 370)
Screenshot: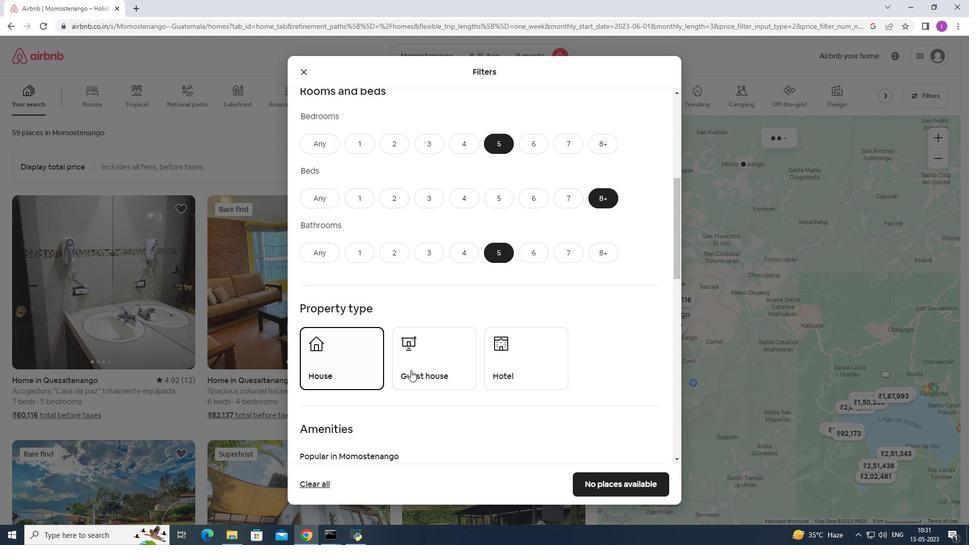 
Action: Mouse pressed left at (419, 370)
Screenshot: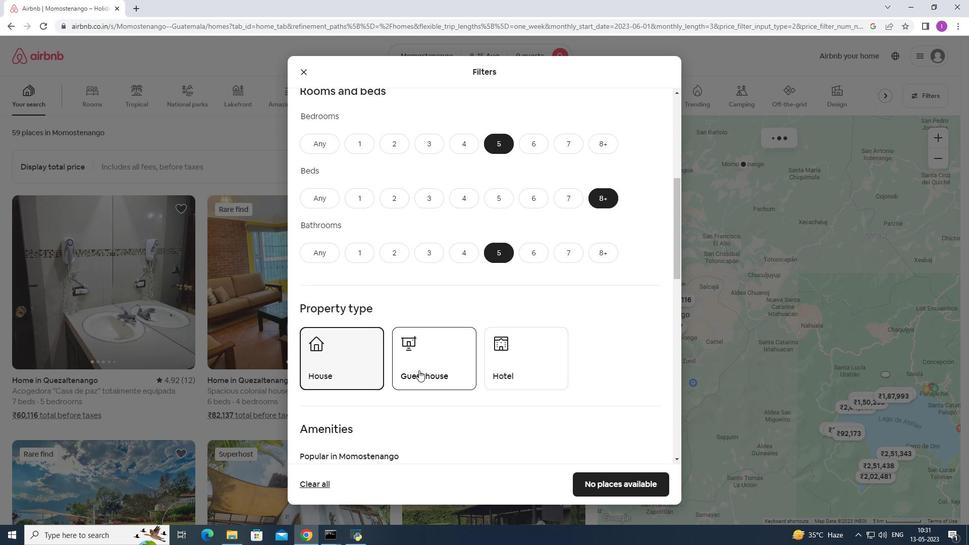 
Action: Mouse moved to (472, 370)
Screenshot: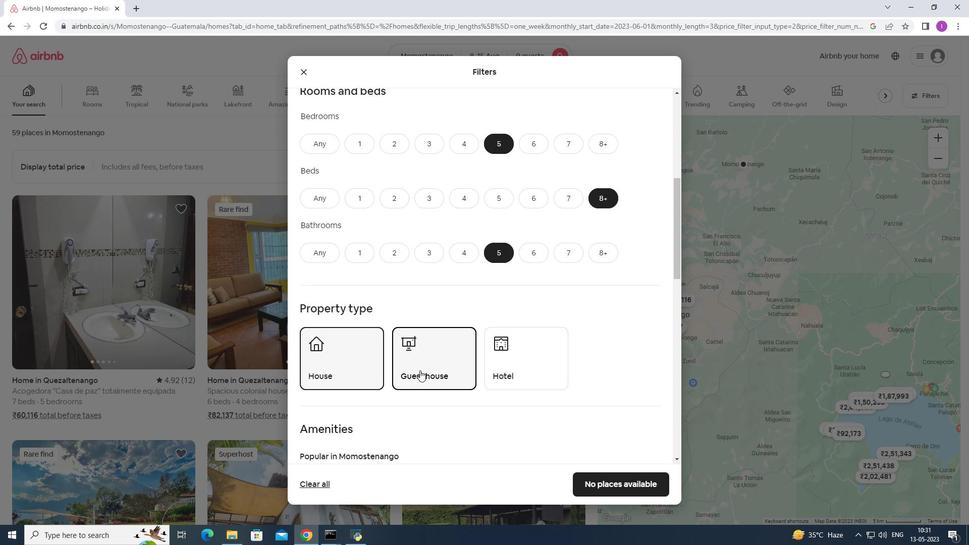 
Action: Mouse scrolled (472, 369) with delta (0, 0)
Screenshot: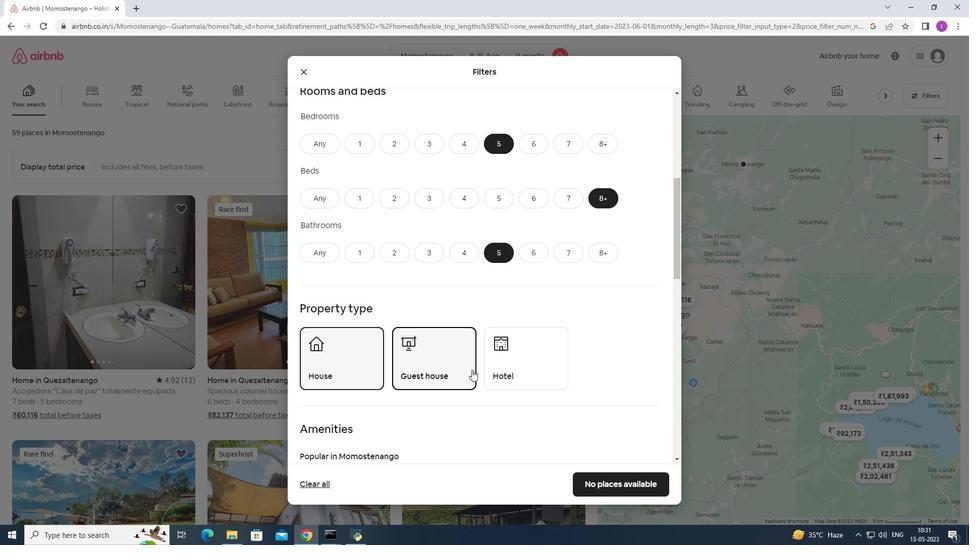 
Action: Mouse scrolled (472, 369) with delta (0, 0)
Screenshot: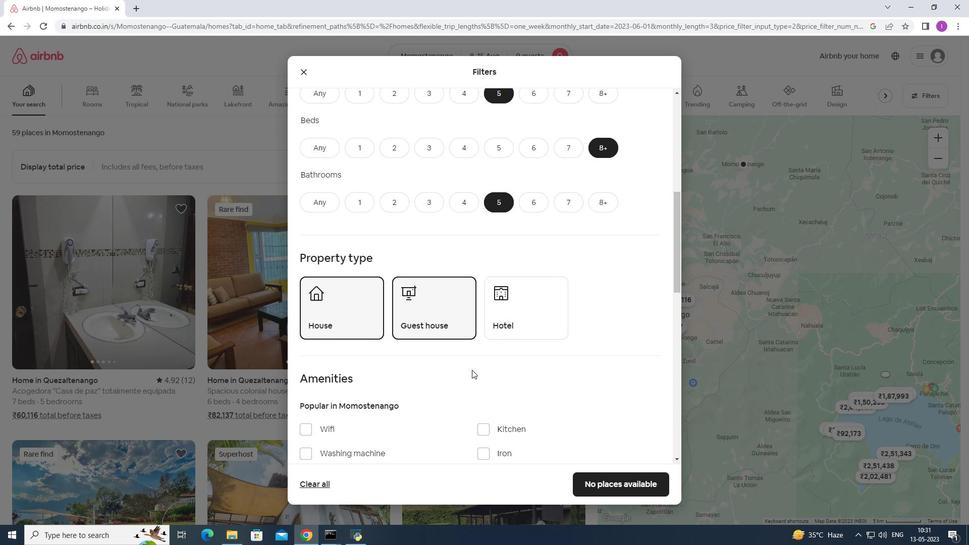 
Action: Mouse scrolled (472, 369) with delta (0, 0)
Screenshot: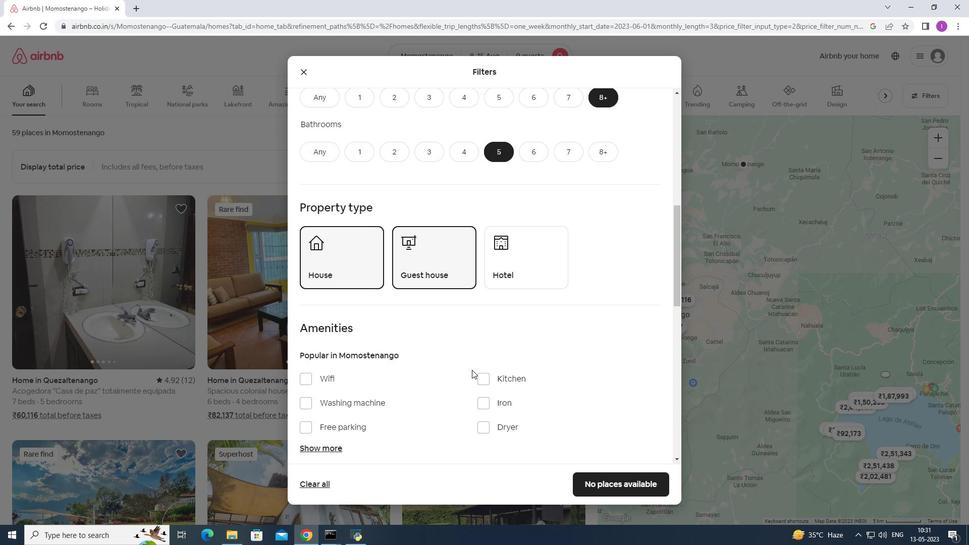 
Action: Mouse moved to (304, 330)
Screenshot: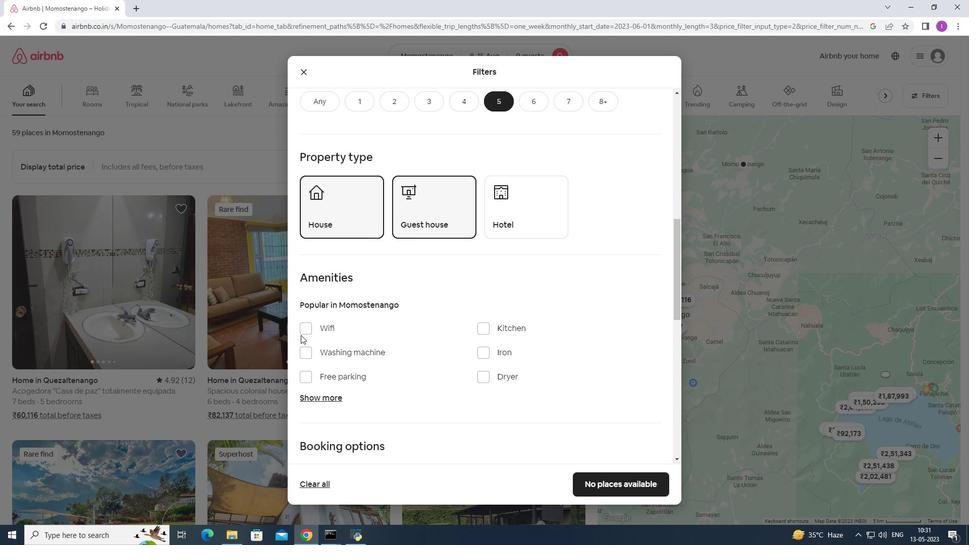 
Action: Mouse pressed left at (304, 330)
Screenshot: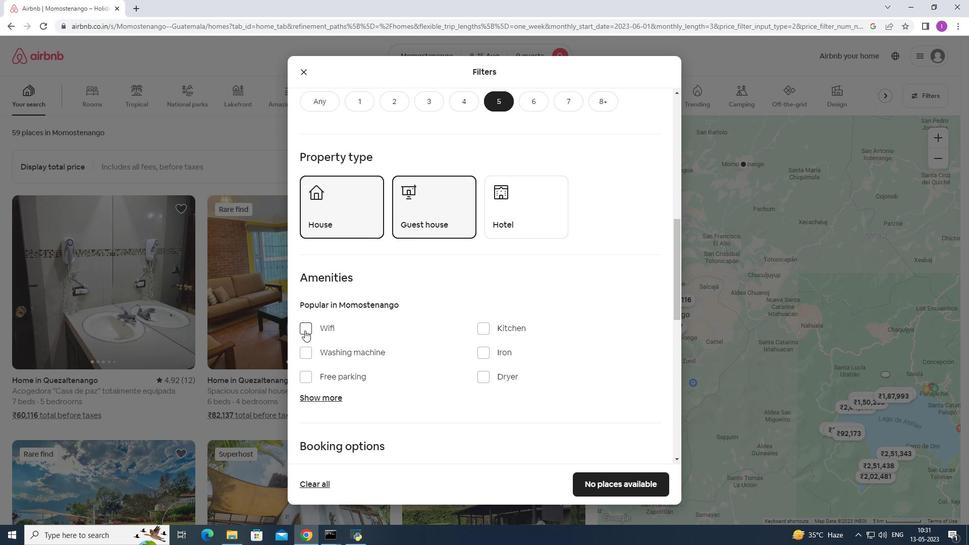 
Action: Mouse moved to (307, 373)
Screenshot: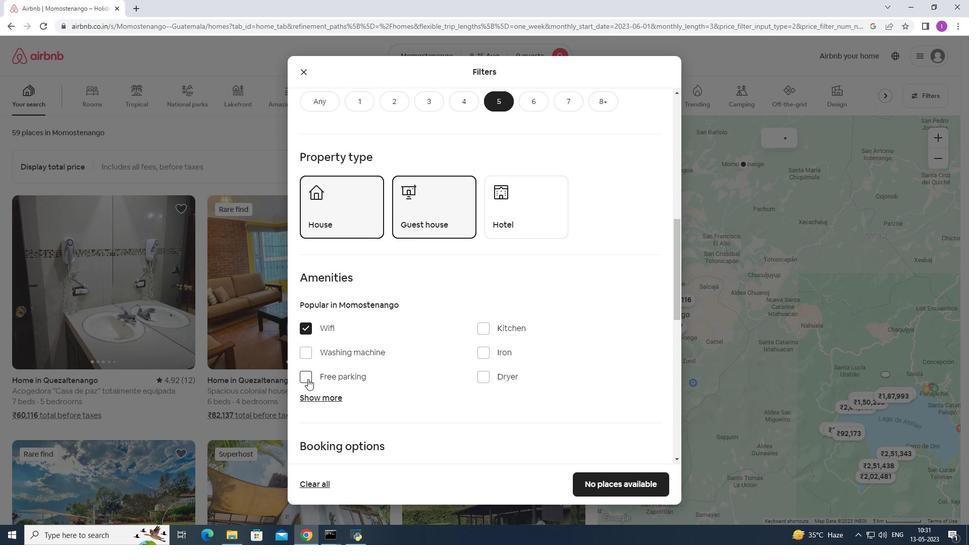 
Action: Mouse pressed left at (307, 373)
Screenshot: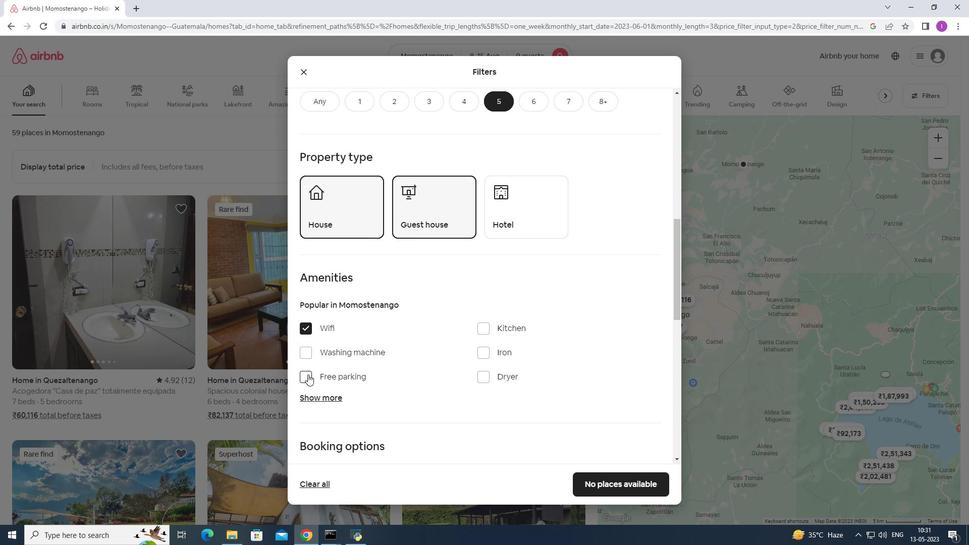 
Action: Mouse moved to (497, 343)
Screenshot: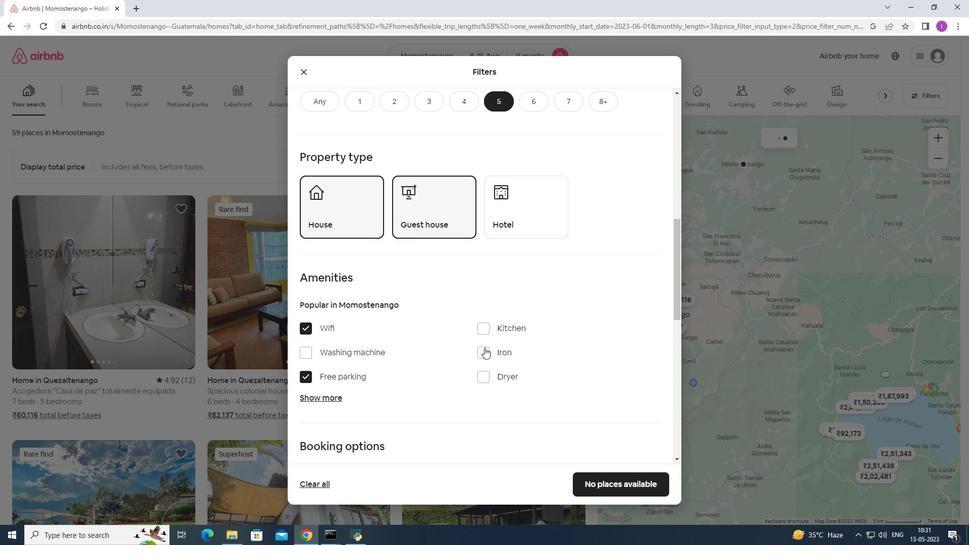 
Action: Mouse scrolled (497, 342) with delta (0, 0)
Screenshot: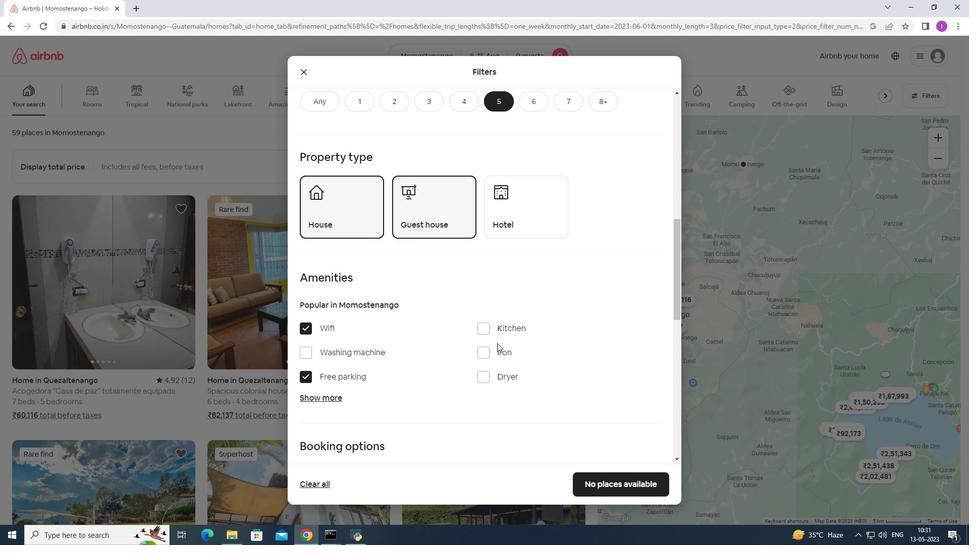 
Action: Mouse scrolled (497, 342) with delta (0, 0)
Screenshot: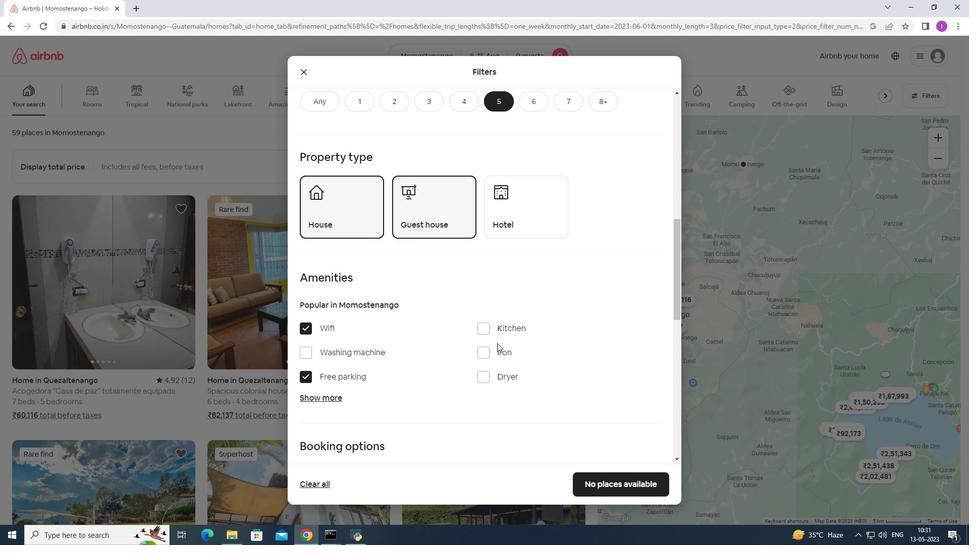 
Action: Mouse moved to (319, 299)
Screenshot: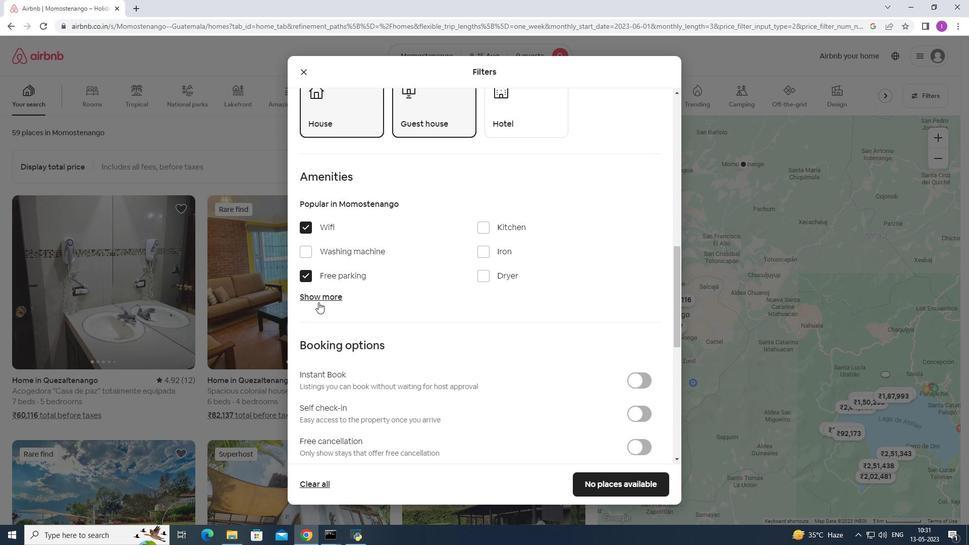 
Action: Mouse pressed left at (319, 299)
Screenshot: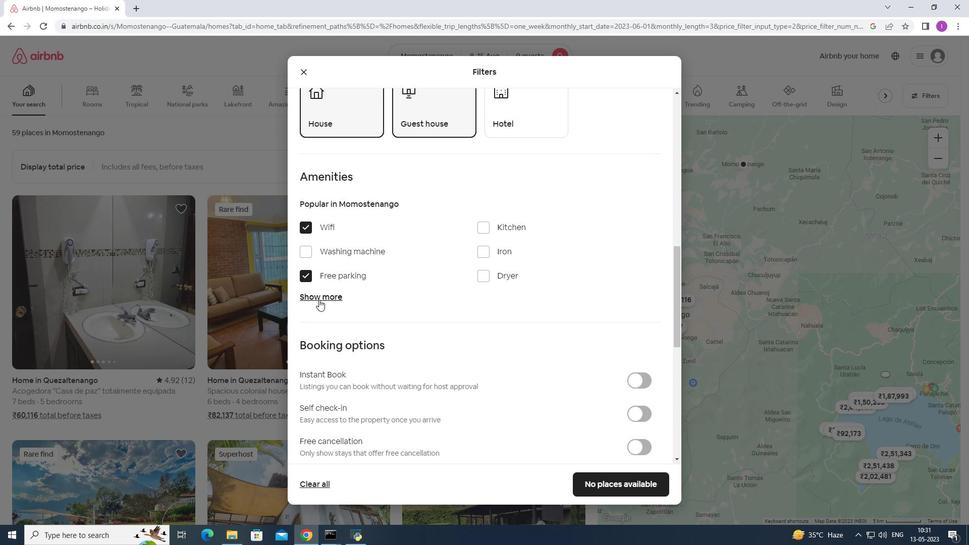 
Action: Mouse moved to (491, 359)
Screenshot: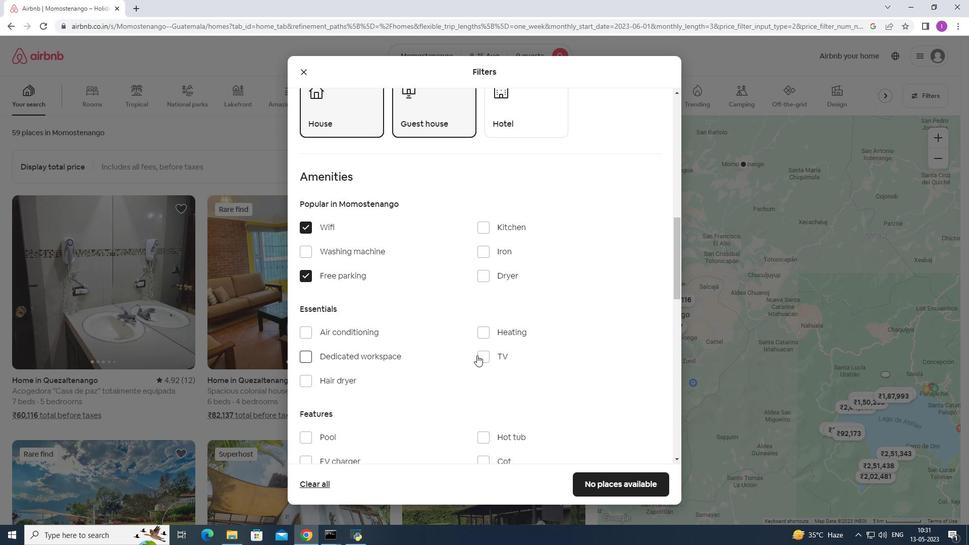 
Action: Mouse pressed left at (491, 359)
Screenshot: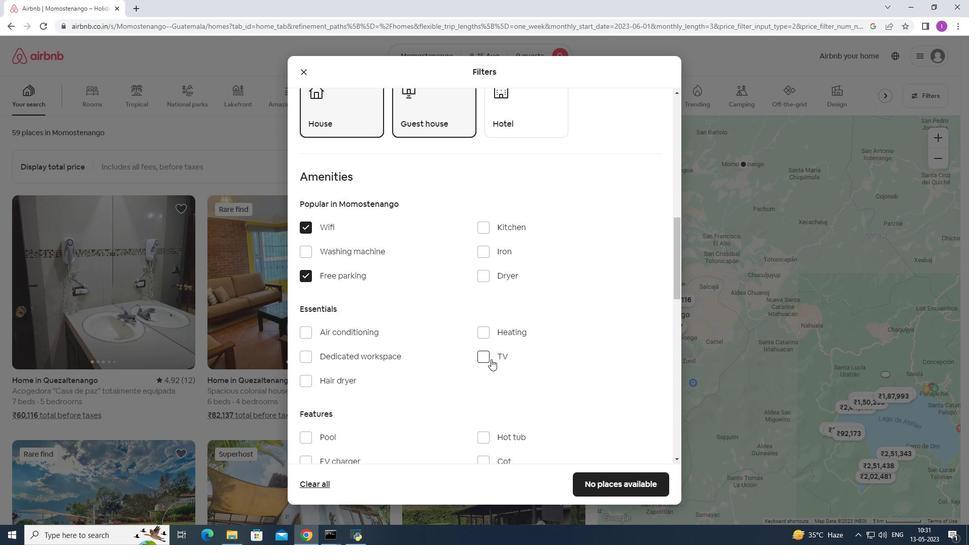
Action: Mouse moved to (456, 372)
Screenshot: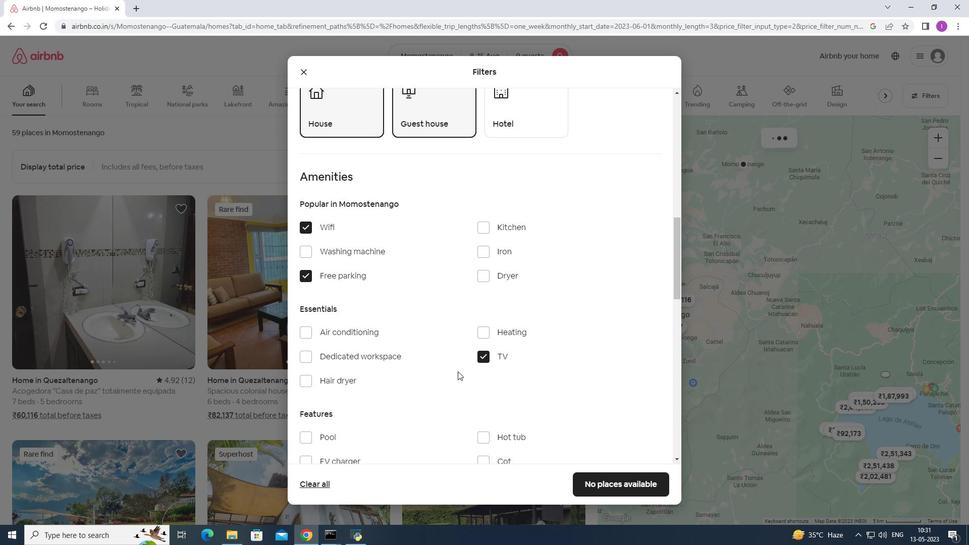 
Action: Mouse scrolled (456, 371) with delta (0, 0)
Screenshot: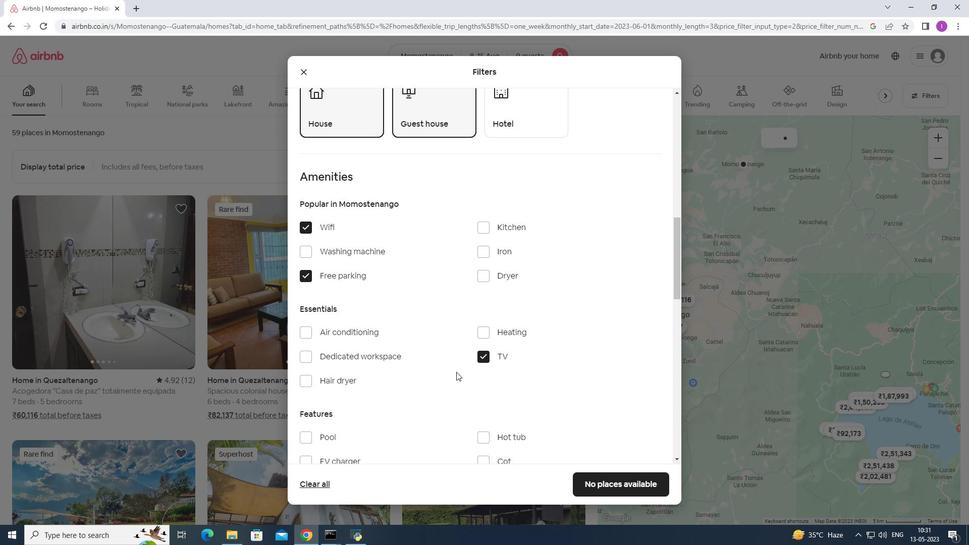 
Action: Mouse scrolled (456, 371) with delta (0, 0)
Screenshot: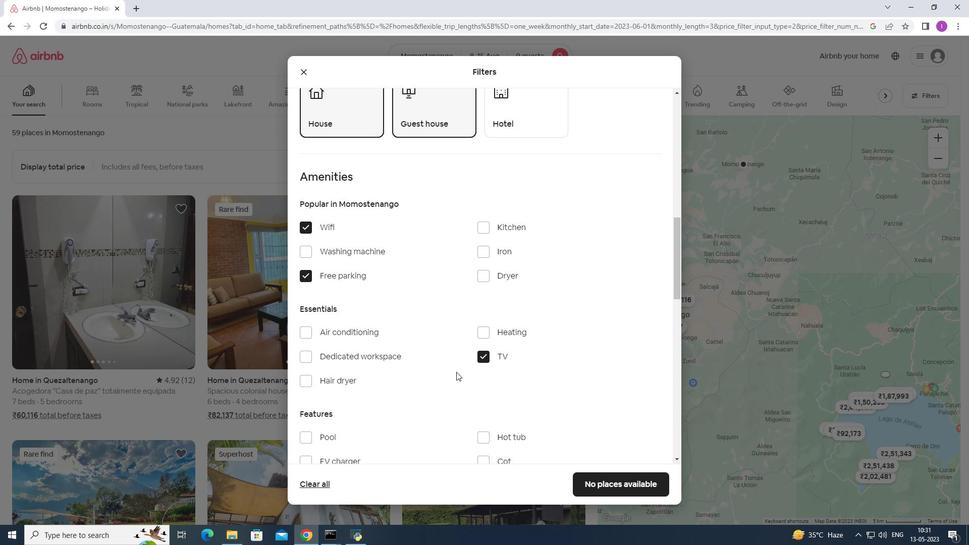
Action: Mouse moved to (307, 385)
Screenshot: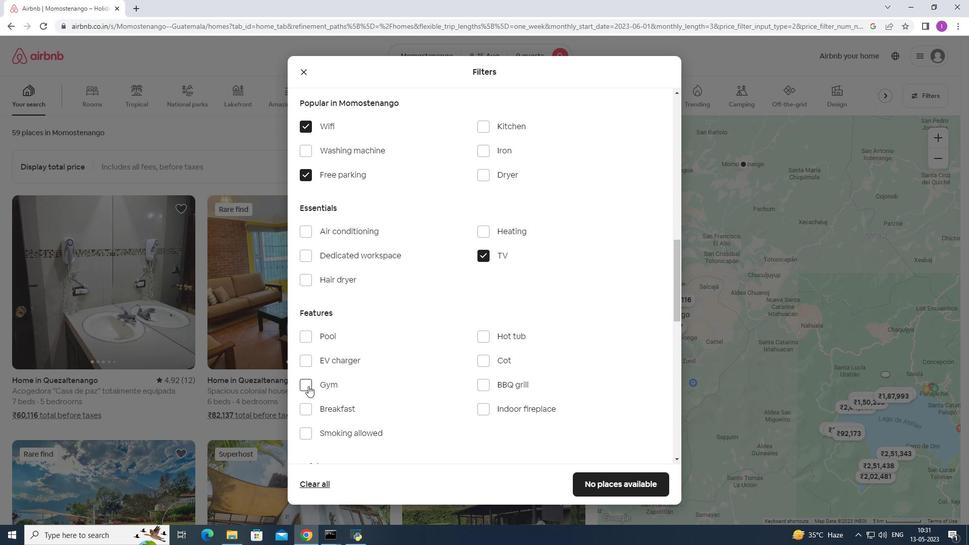 
Action: Mouse pressed left at (307, 385)
Screenshot: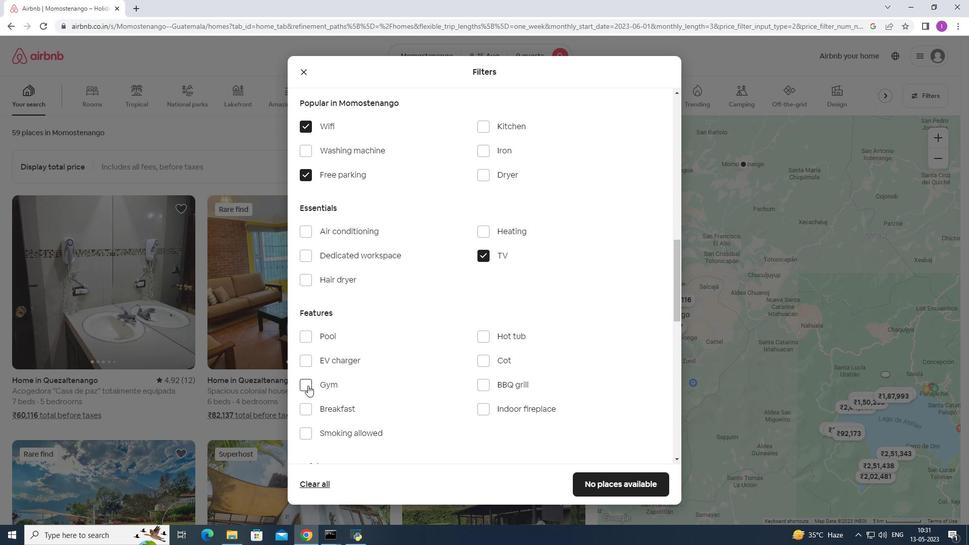 
Action: Mouse moved to (306, 408)
Screenshot: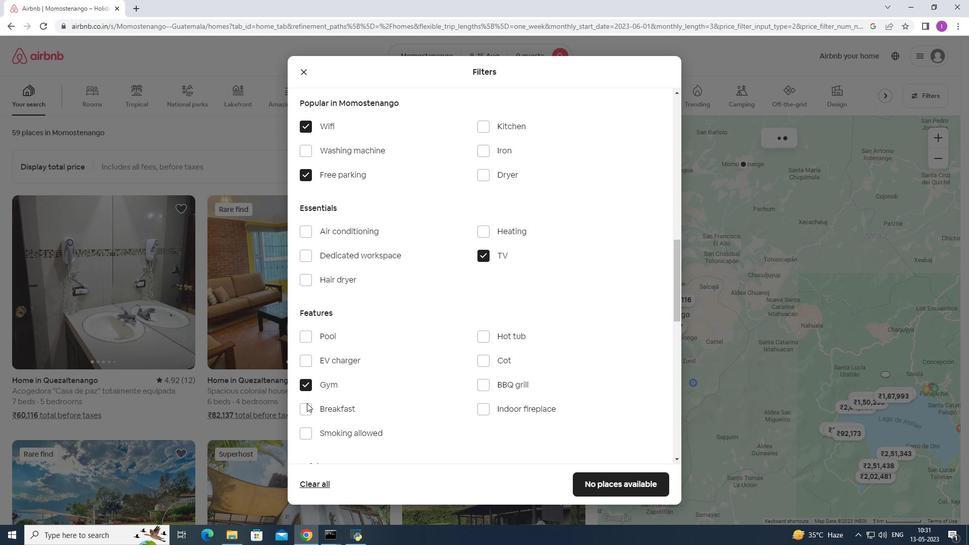 
Action: Mouse pressed left at (306, 408)
Screenshot: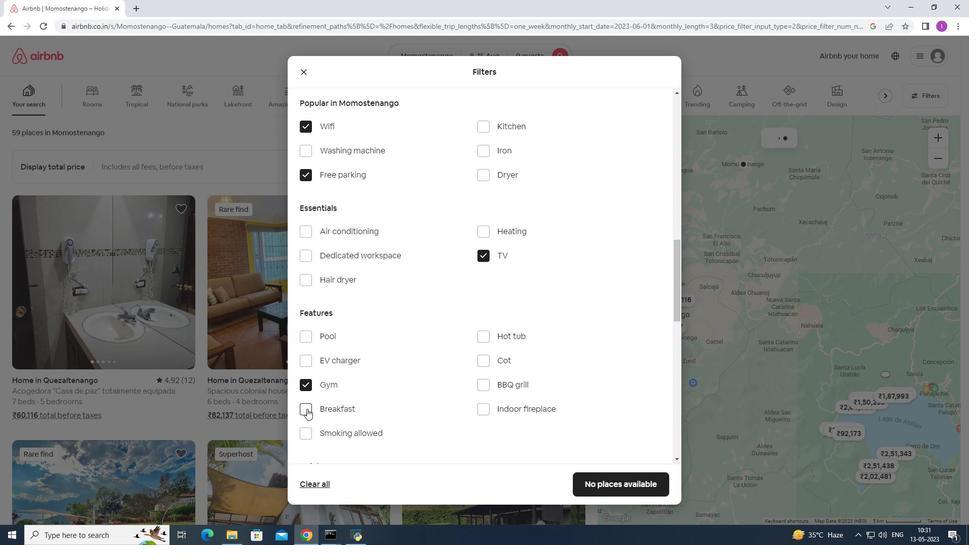 
Action: Mouse moved to (362, 370)
Screenshot: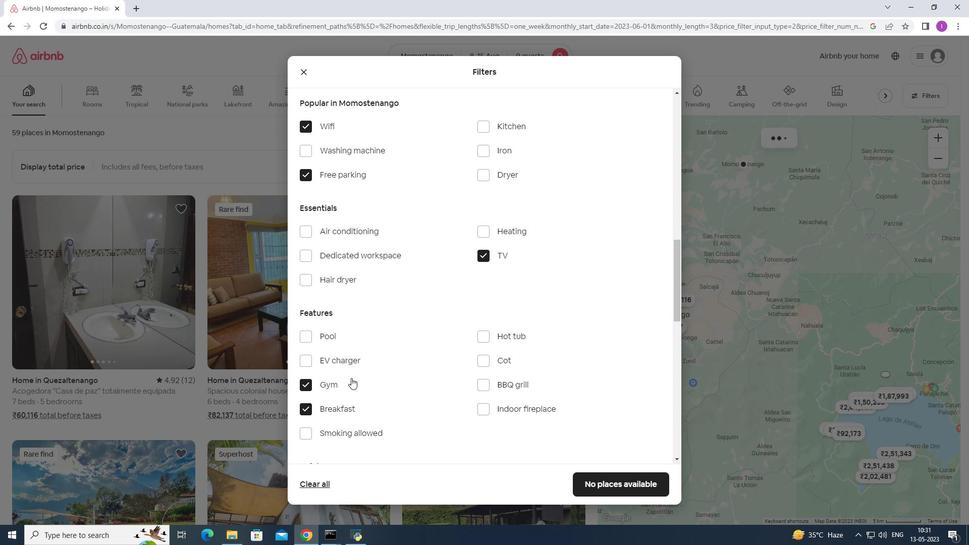 
Action: Mouse scrolled (362, 370) with delta (0, 0)
Screenshot: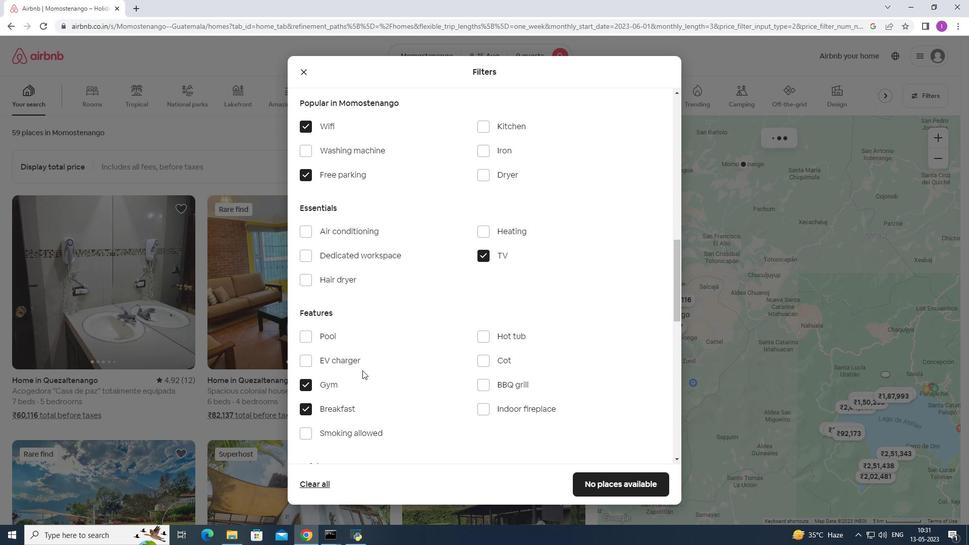 
Action: Mouse scrolled (362, 370) with delta (0, 0)
Screenshot: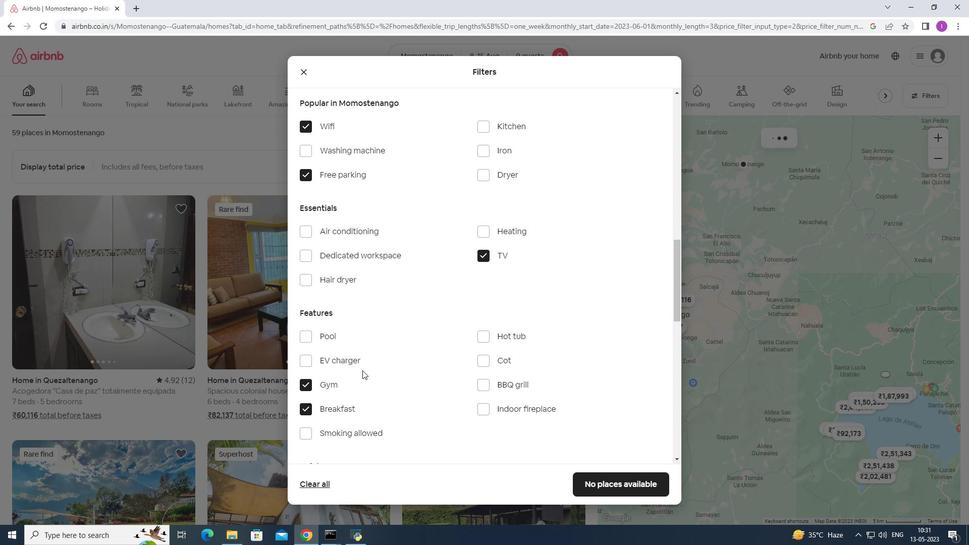 
Action: Mouse scrolled (362, 370) with delta (0, 0)
Screenshot: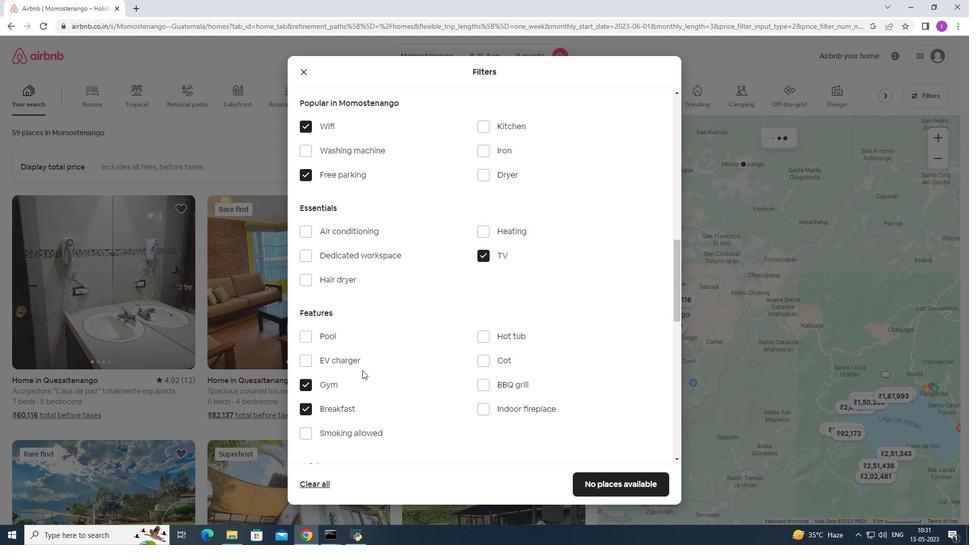 
Action: Mouse moved to (416, 367)
Screenshot: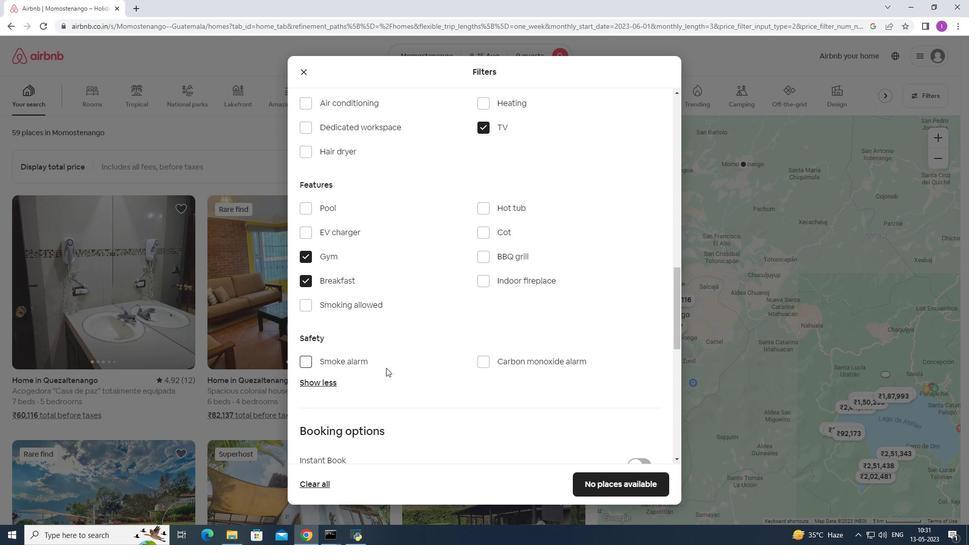 
Action: Mouse scrolled (416, 366) with delta (0, 0)
Screenshot: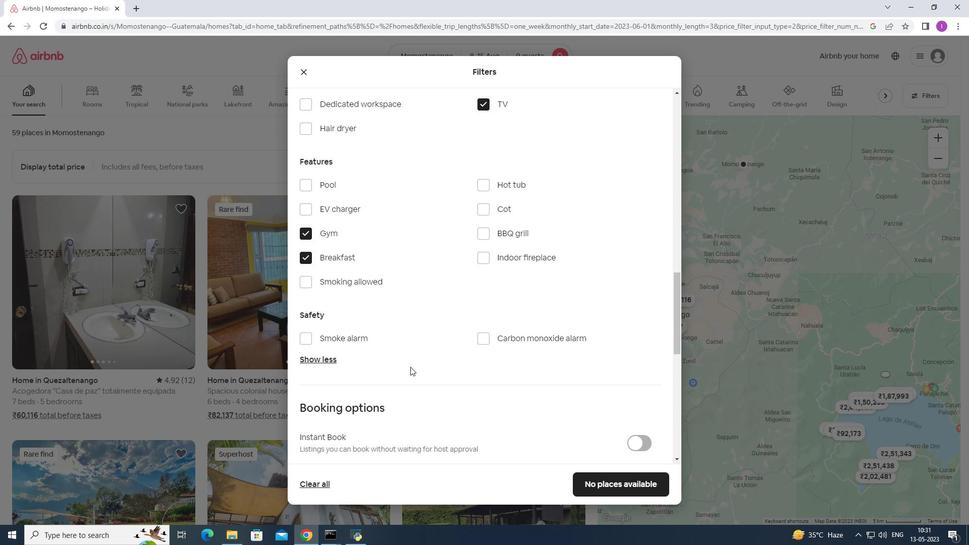 
Action: Mouse moved to (419, 367)
Screenshot: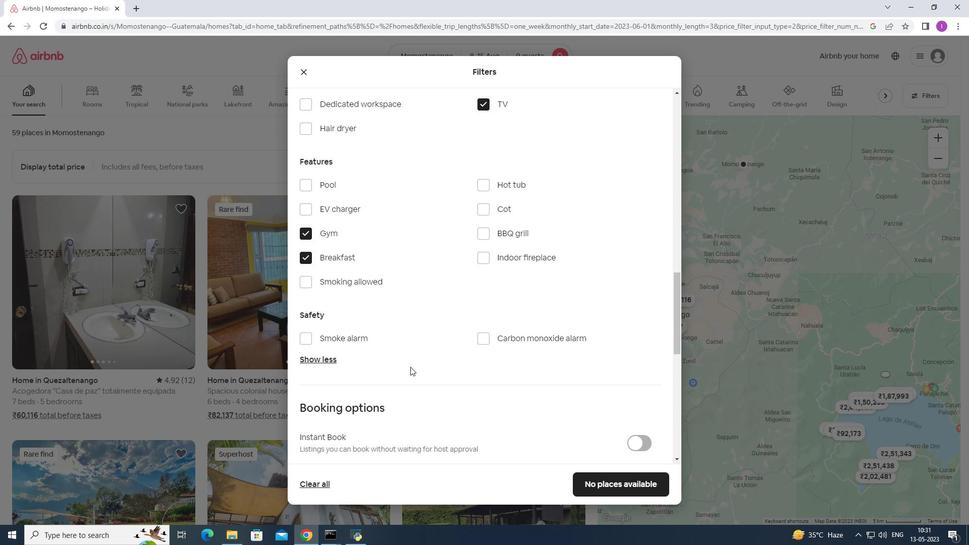 
Action: Mouse scrolled (419, 367) with delta (0, 0)
Screenshot: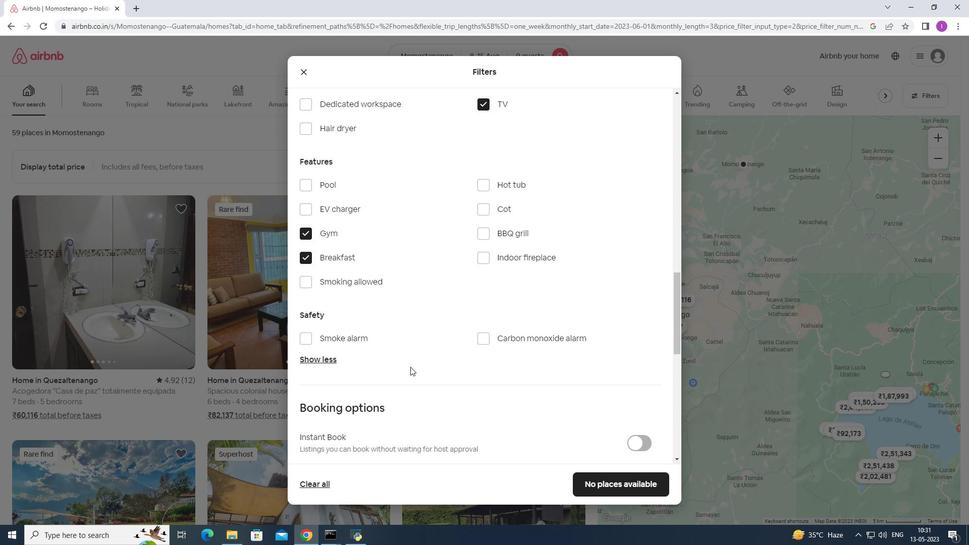 
Action: Mouse moved to (425, 369)
Screenshot: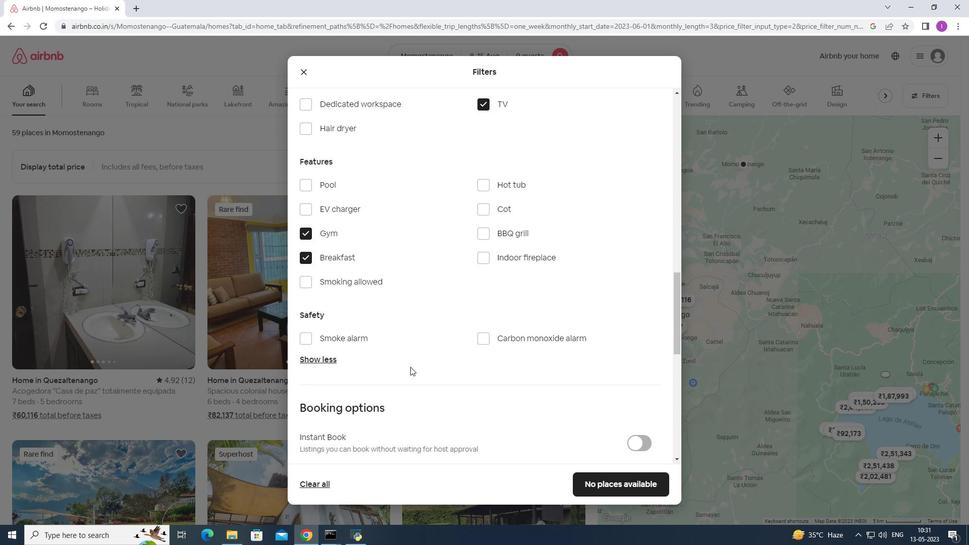 
Action: Mouse scrolled (425, 368) with delta (0, 0)
Screenshot: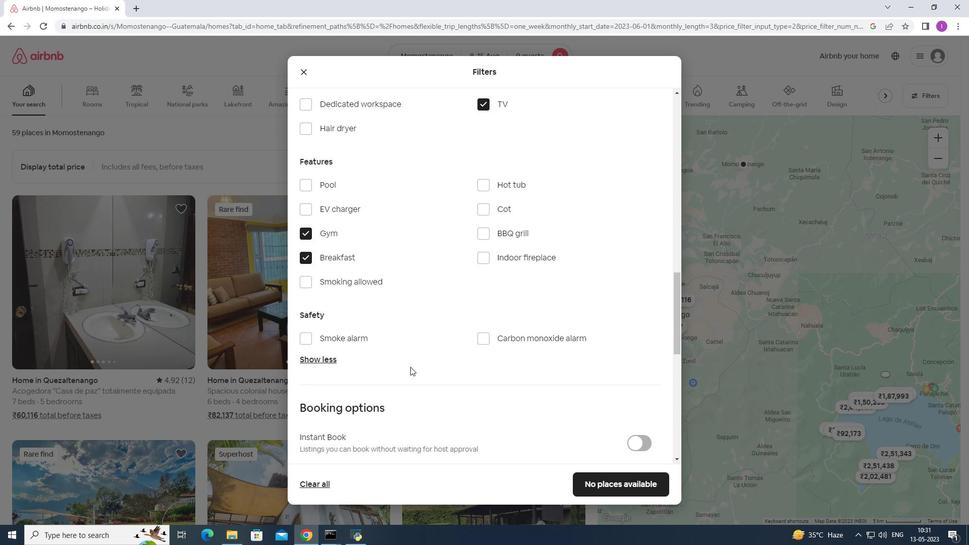 
Action: Mouse moved to (646, 323)
Screenshot: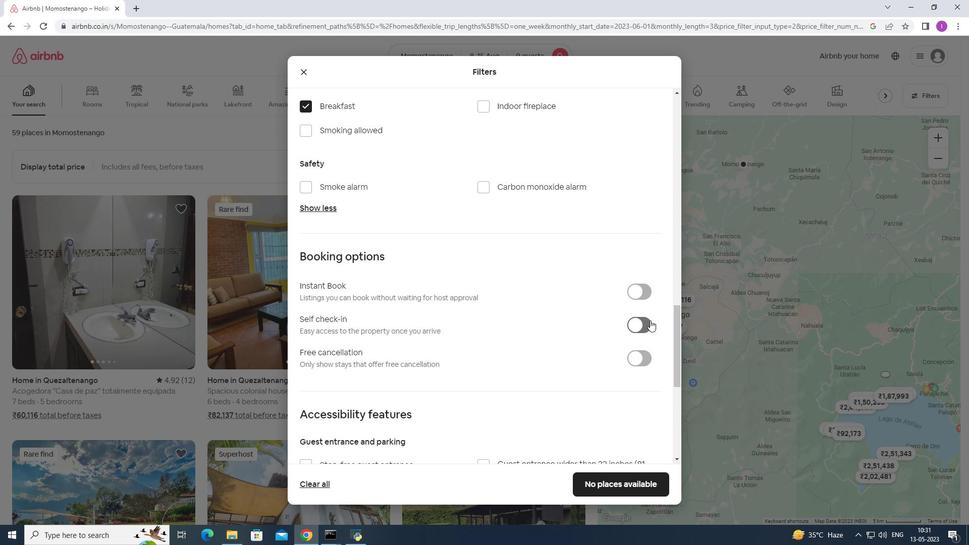 
Action: Mouse pressed left at (646, 323)
Screenshot: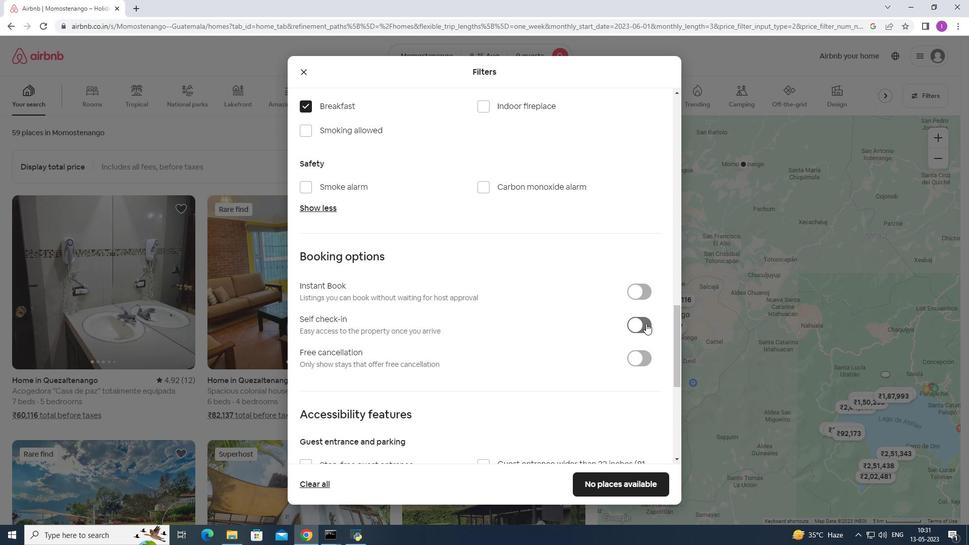 
Action: Mouse moved to (312, 390)
Screenshot: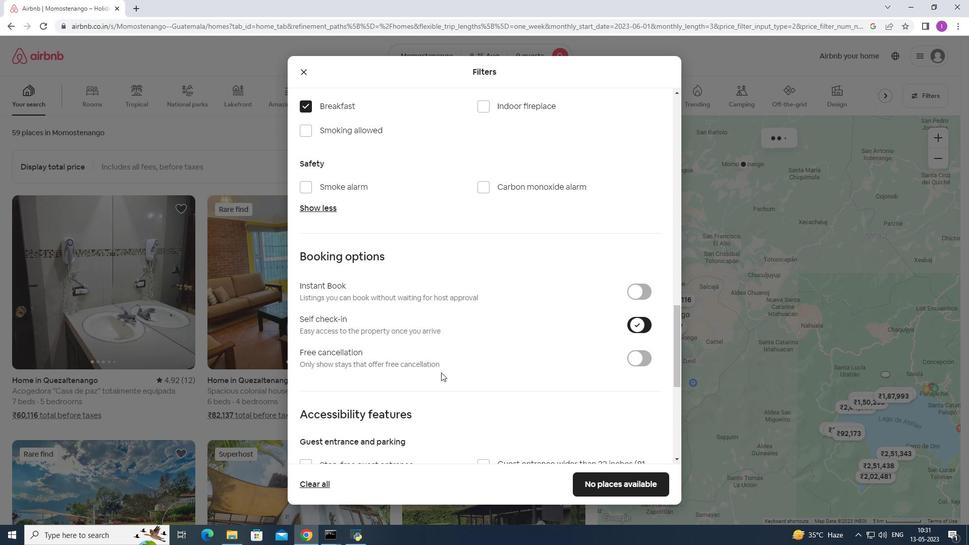 
Action: Mouse scrolled (312, 389) with delta (0, 0)
Screenshot: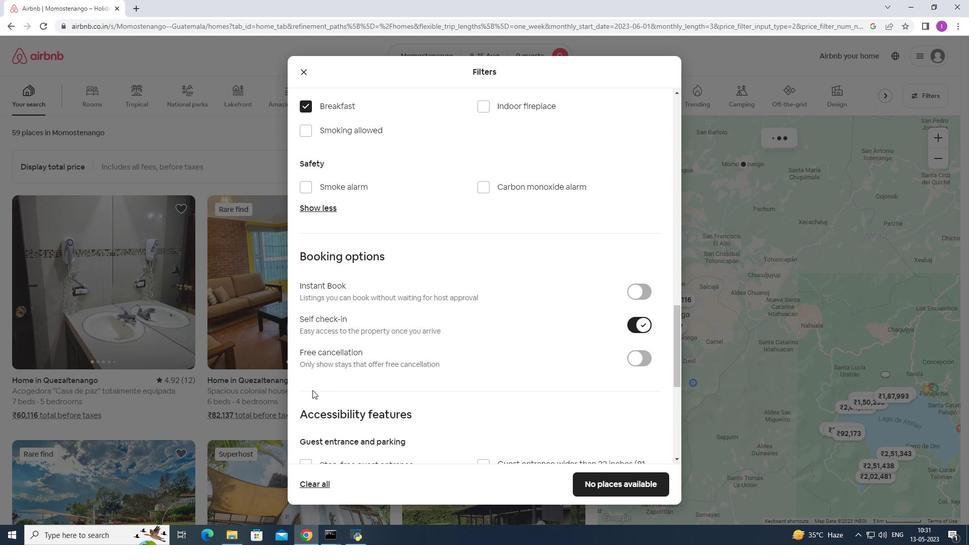 
Action: Mouse moved to (312, 390)
Screenshot: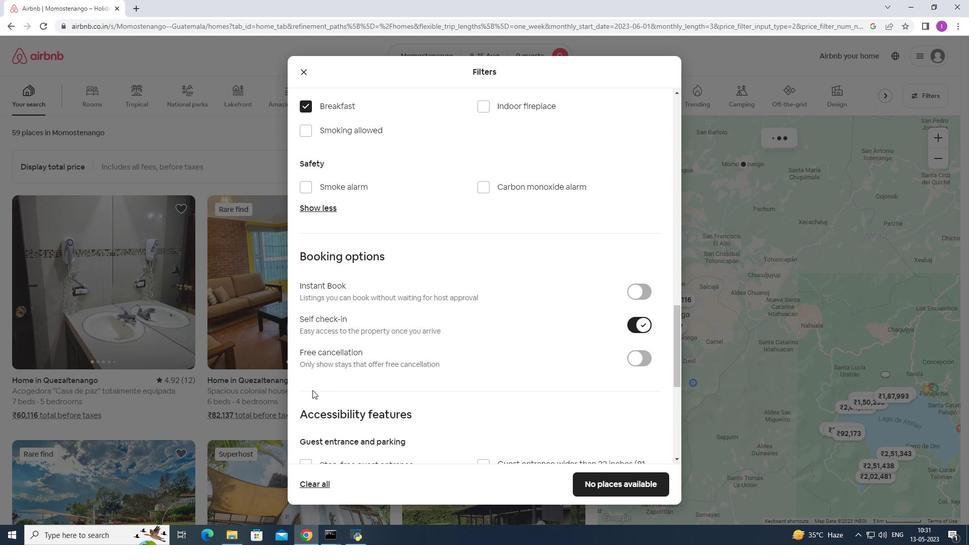 
Action: Mouse scrolled (312, 390) with delta (0, 0)
Screenshot: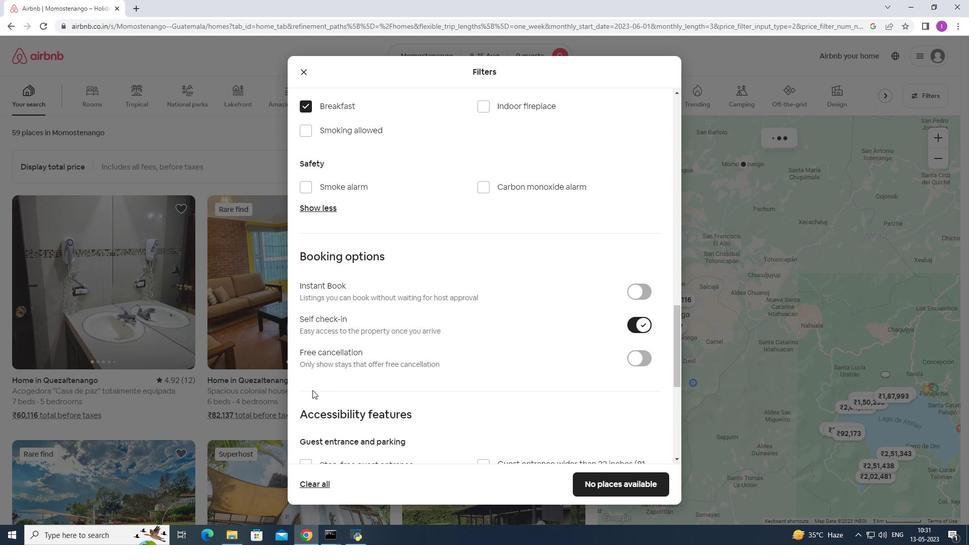 
Action: Mouse scrolled (312, 390) with delta (0, 0)
Screenshot: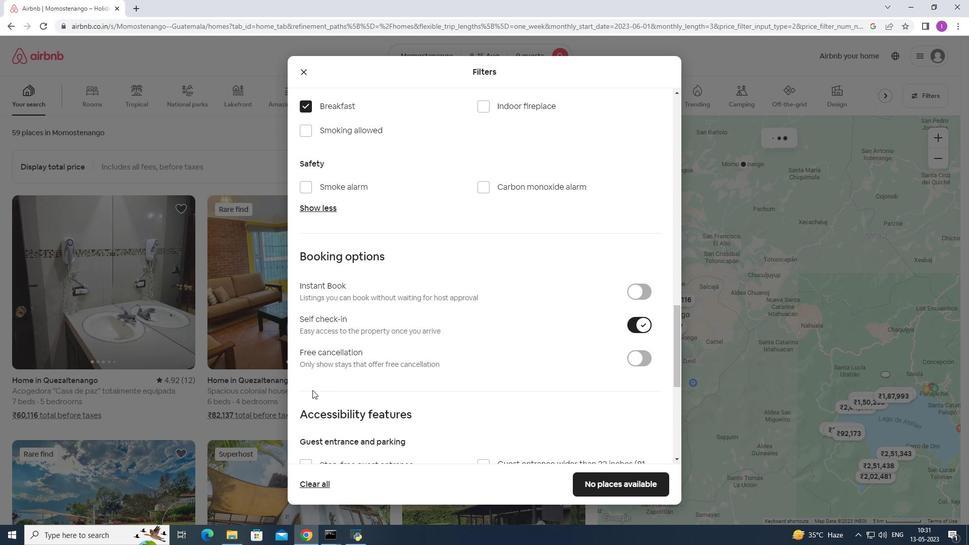 
Action: Mouse moved to (312, 391)
Screenshot: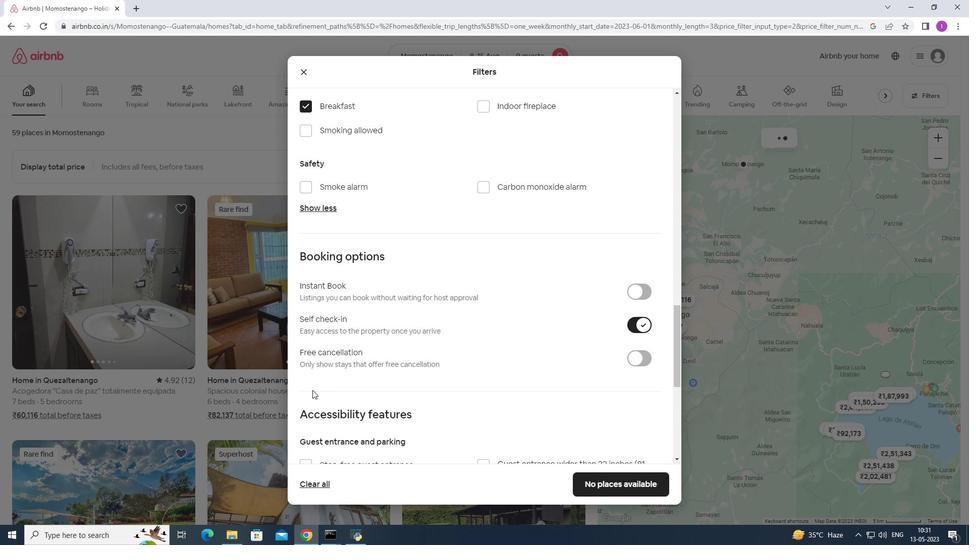 
Action: Mouse scrolled (312, 391) with delta (0, 0)
Screenshot: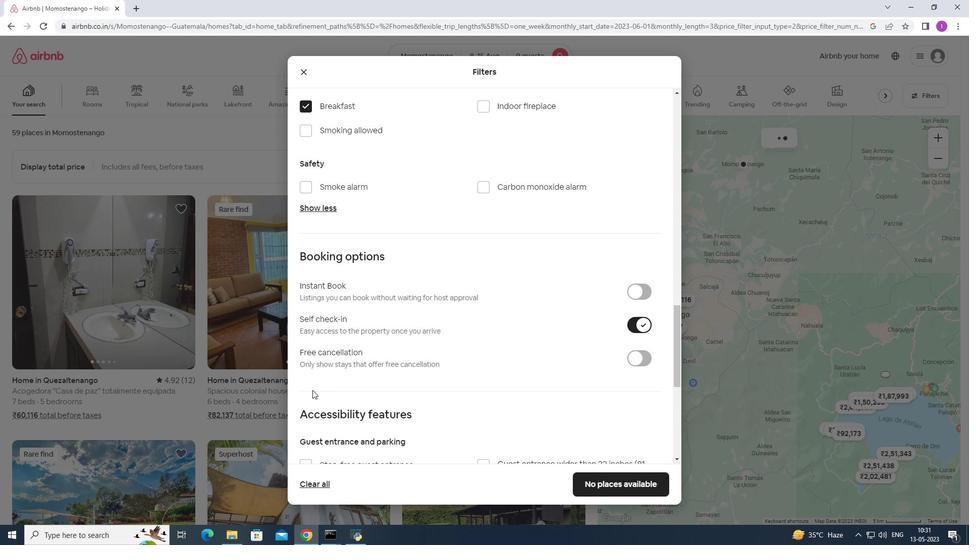 
Action: Mouse scrolled (312, 391) with delta (0, 0)
Screenshot: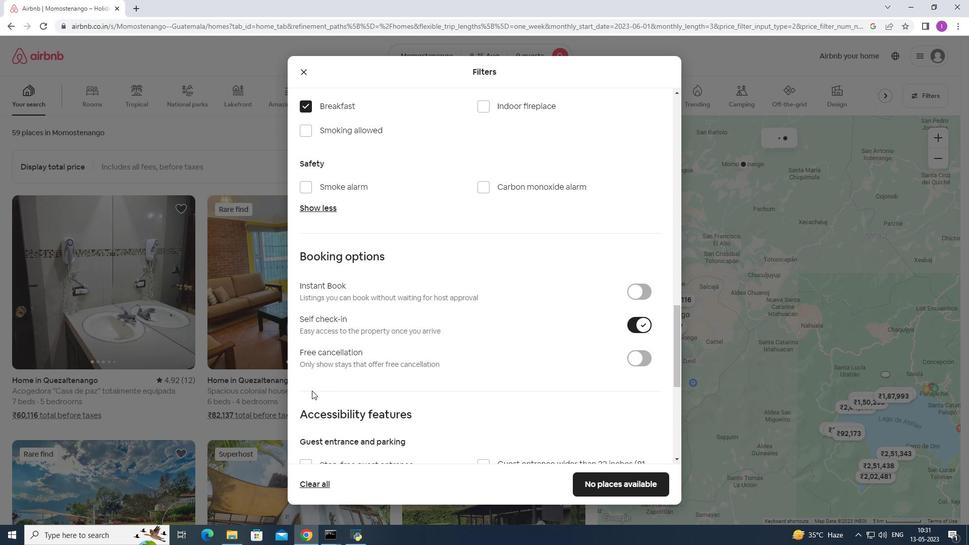 
Action: Mouse moved to (313, 392)
Screenshot: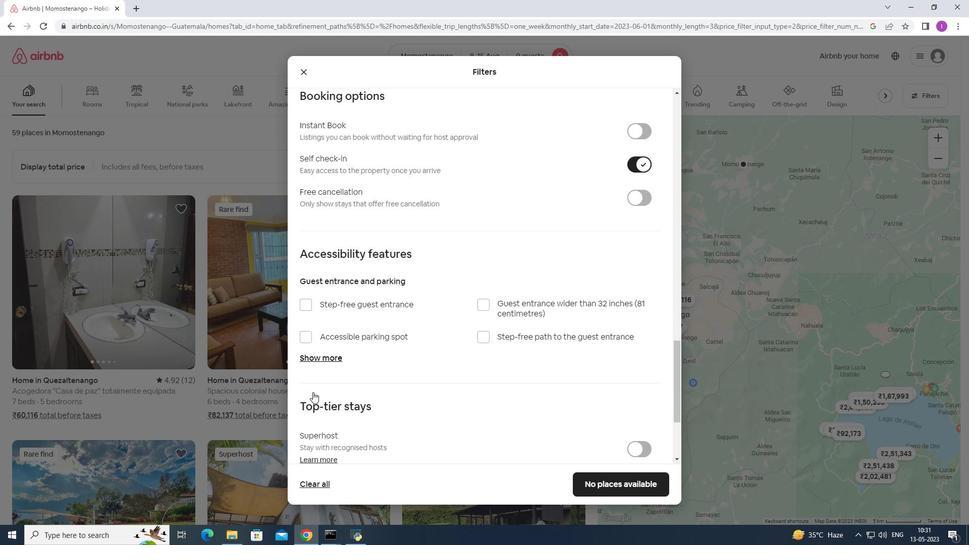 
Action: Mouse scrolled (313, 391) with delta (0, 0)
Screenshot: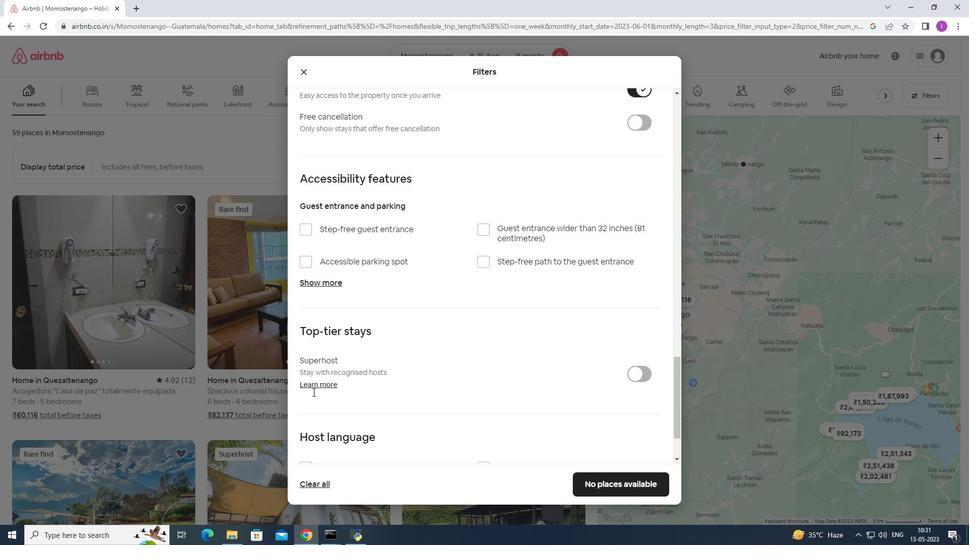 
Action: Mouse scrolled (313, 391) with delta (0, 0)
Screenshot: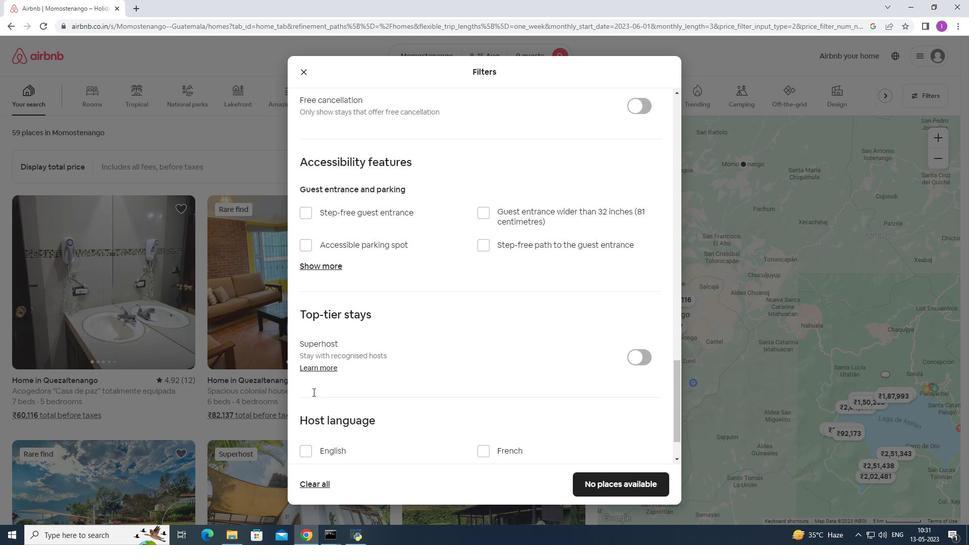 
Action: Mouse scrolled (313, 391) with delta (0, 0)
Screenshot: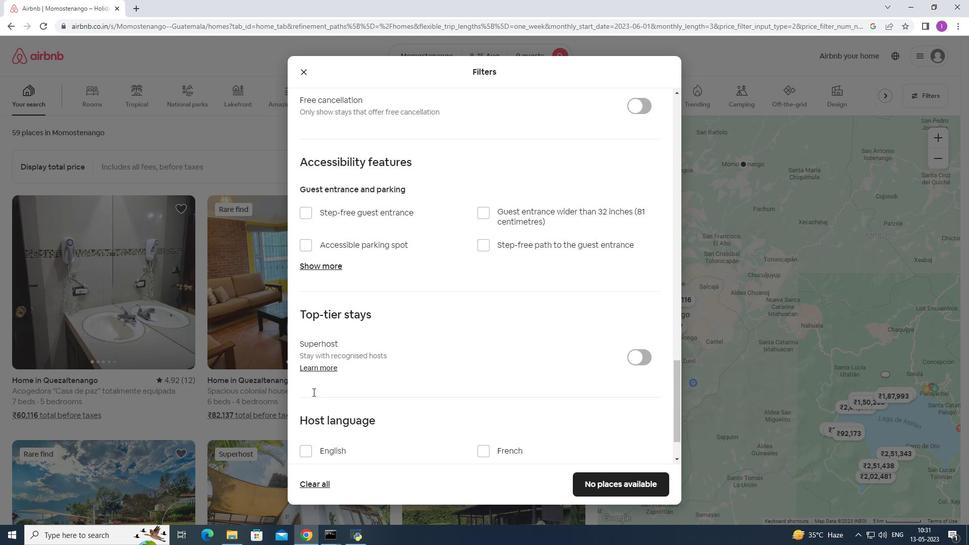 
Action: Mouse scrolled (313, 391) with delta (0, 0)
Screenshot: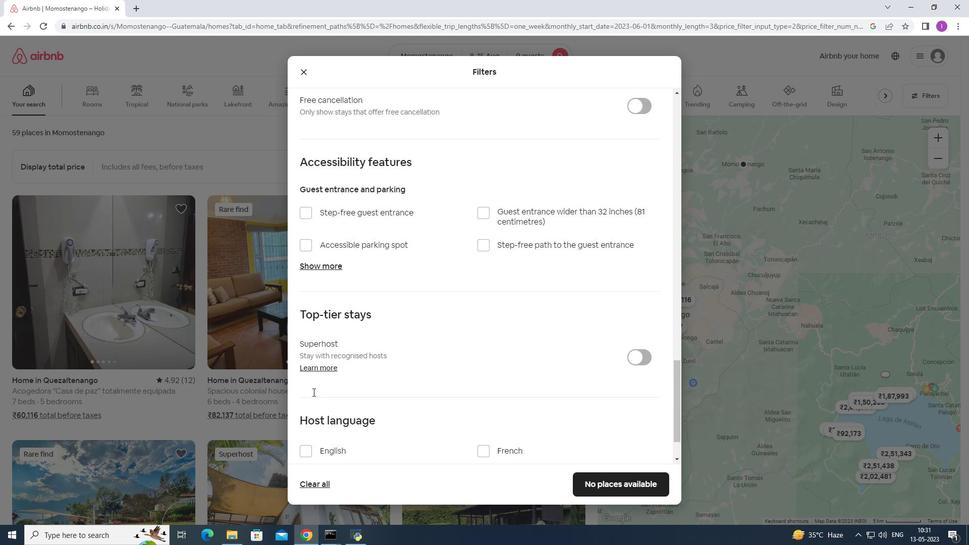 
Action: Mouse moved to (307, 393)
Screenshot: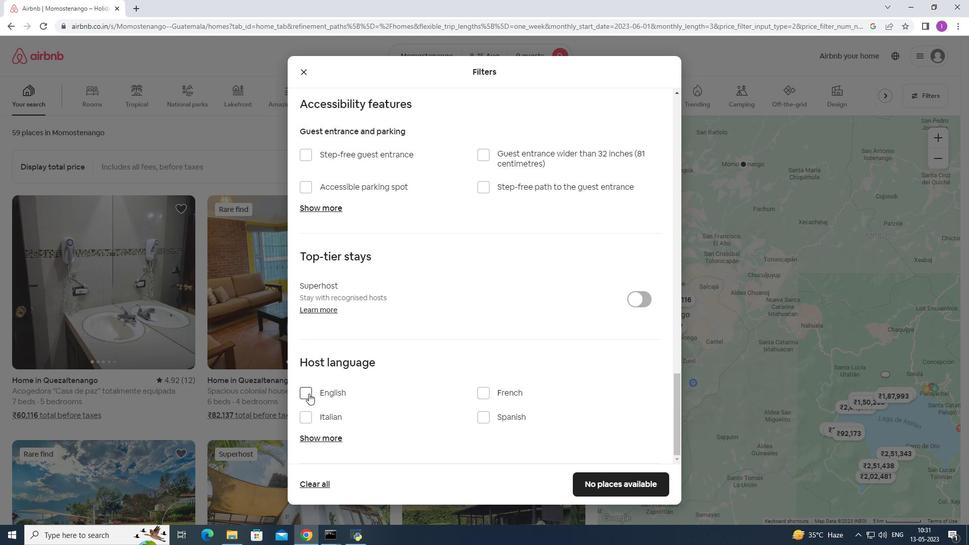 
Action: Mouse pressed left at (307, 393)
Screenshot: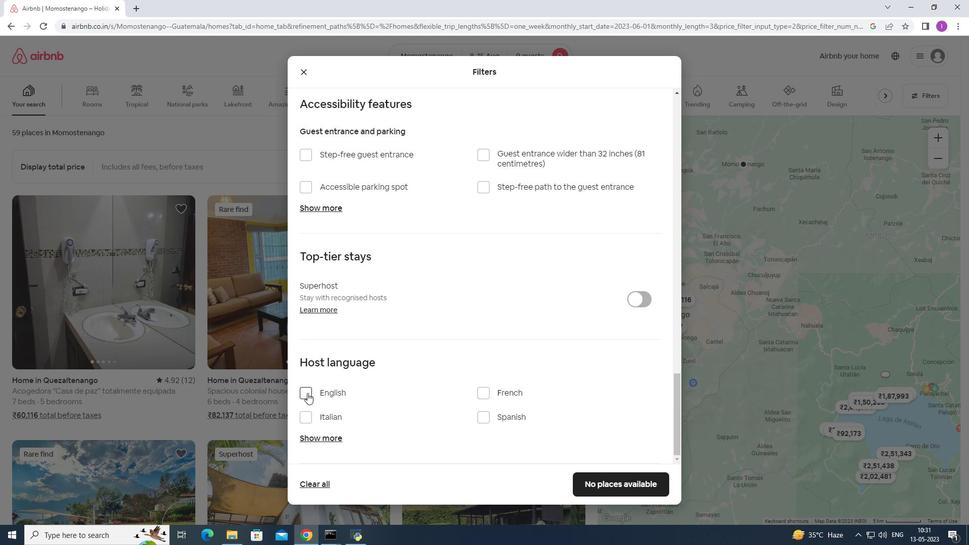 
Action: Mouse moved to (603, 457)
Screenshot: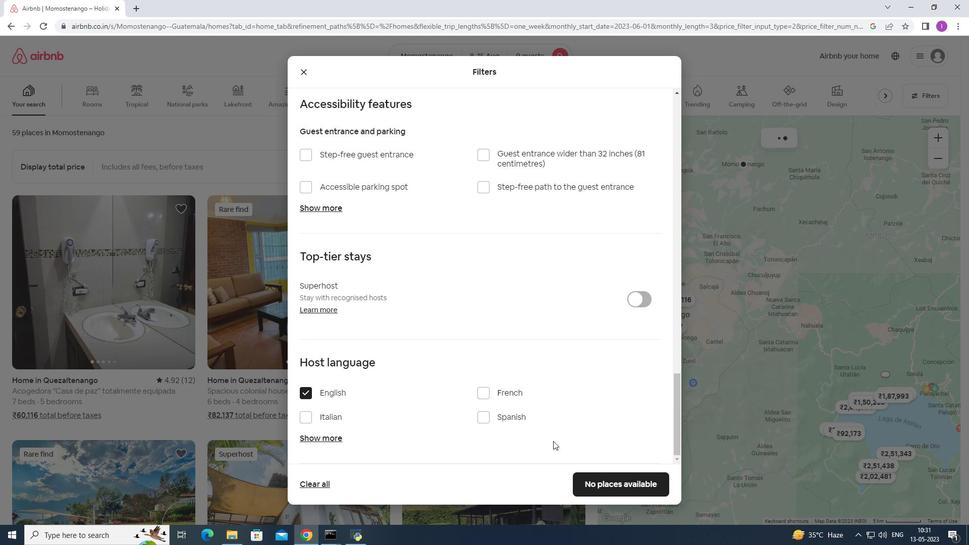 
Action: Mouse scrolled (603, 457) with delta (0, 0)
Screenshot: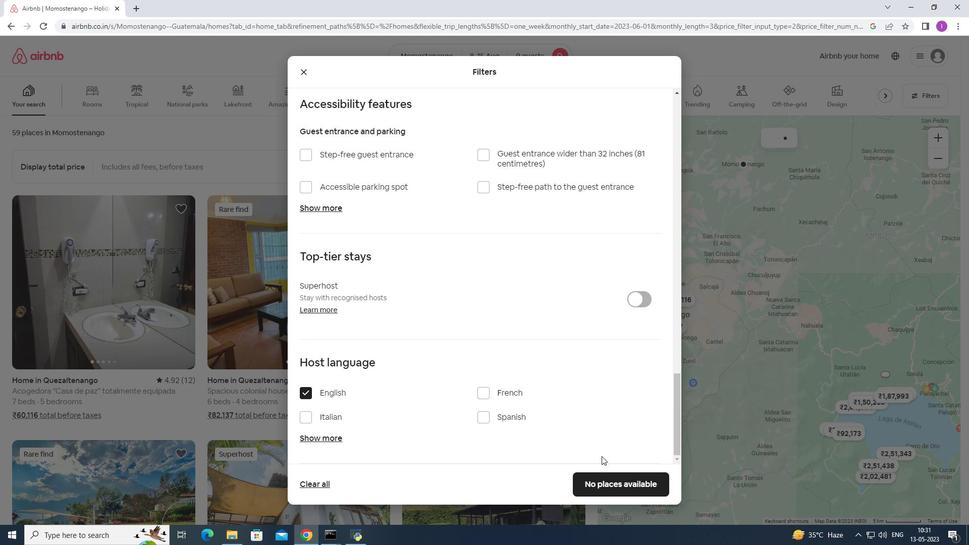 
Action: Mouse scrolled (603, 457) with delta (0, 0)
Screenshot: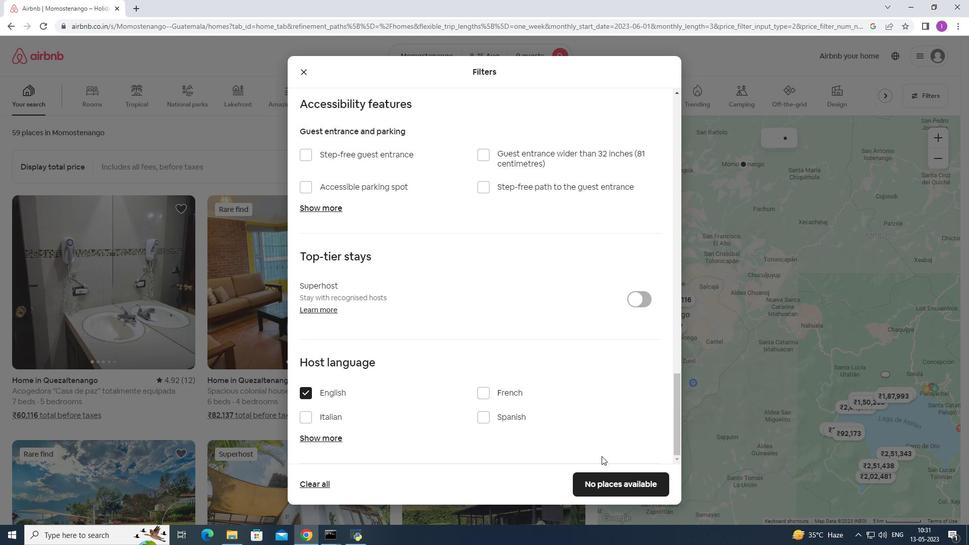 
Action: Mouse scrolled (603, 457) with delta (0, 0)
Screenshot: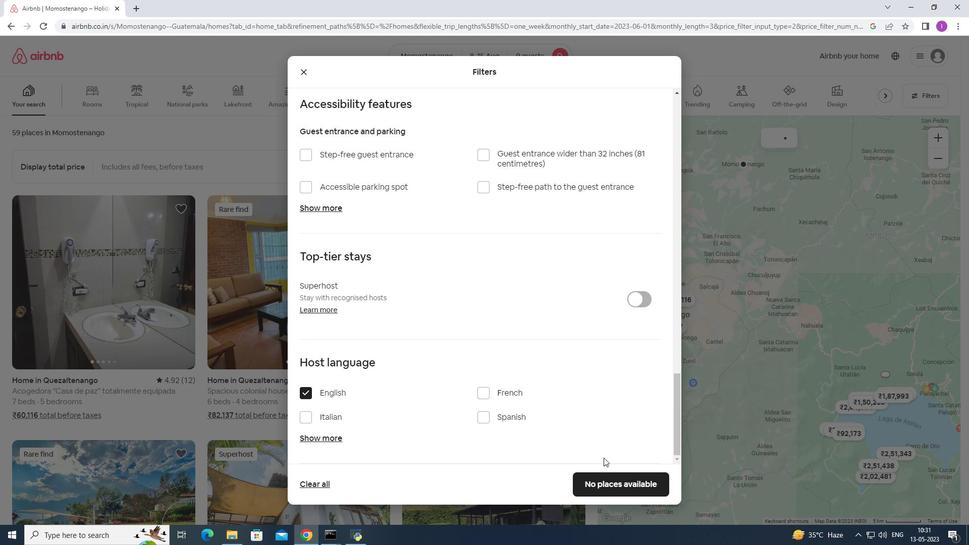 
Action: Mouse moved to (610, 476)
Screenshot: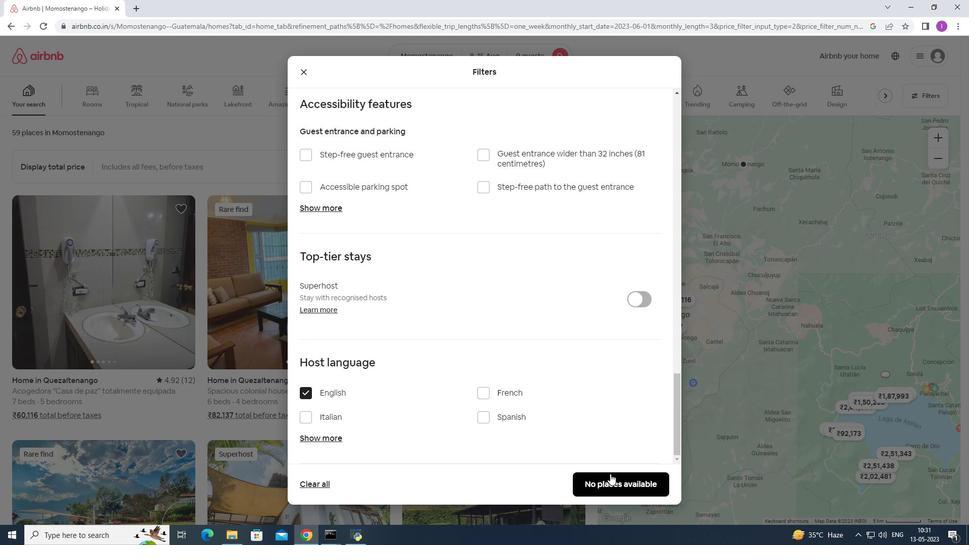 
Action: Mouse pressed left at (610, 476)
Screenshot: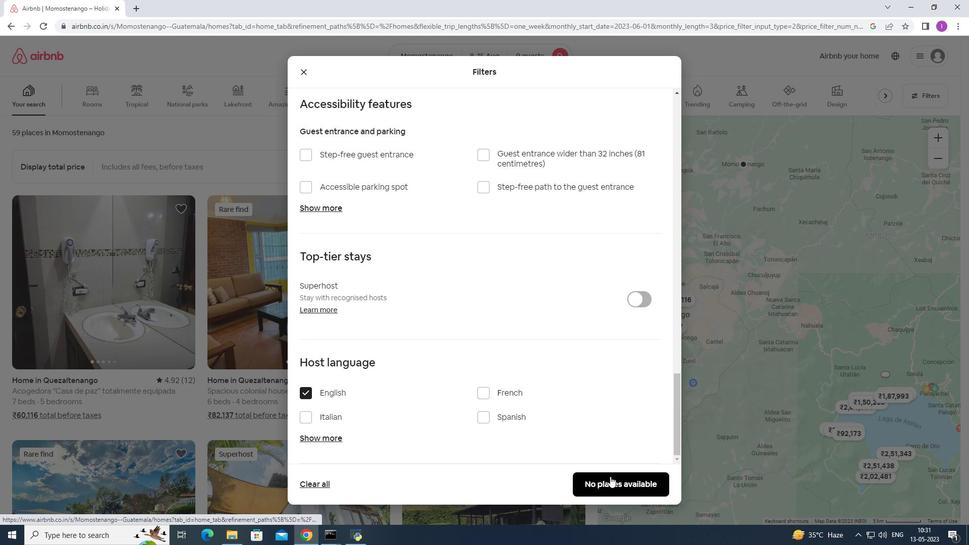 
